 Task: Find connections with filter location Pallippatti with filter topic #recruitmentwith filter profile language French with filter current company Oldendorff Carriers GmbH & Co. KG with filter school MIT World Peace University with filter industry Religious Institutions with filter service category Leadership Development with filter keywords title Executive Assistant
Action: Mouse moved to (504, 72)
Screenshot: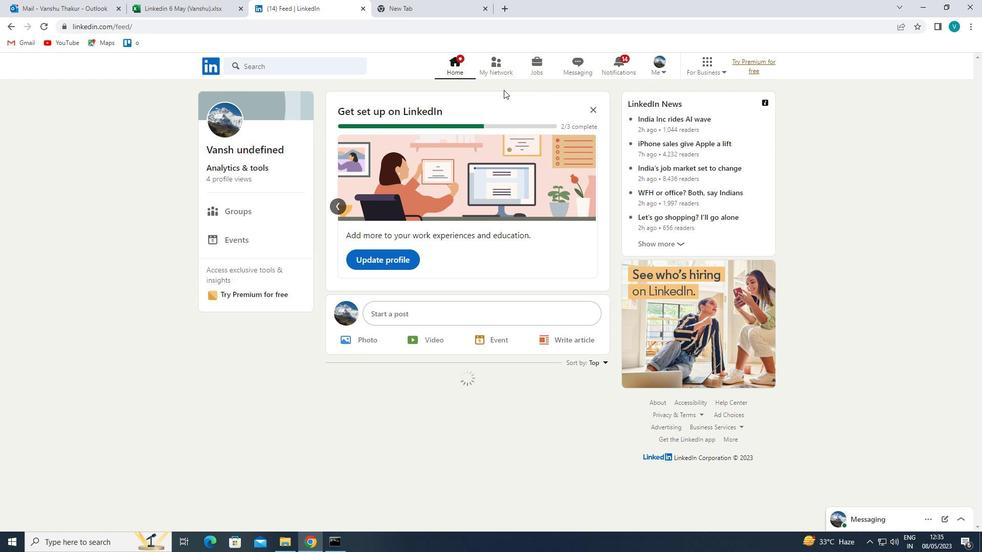 
Action: Mouse pressed left at (504, 72)
Screenshot: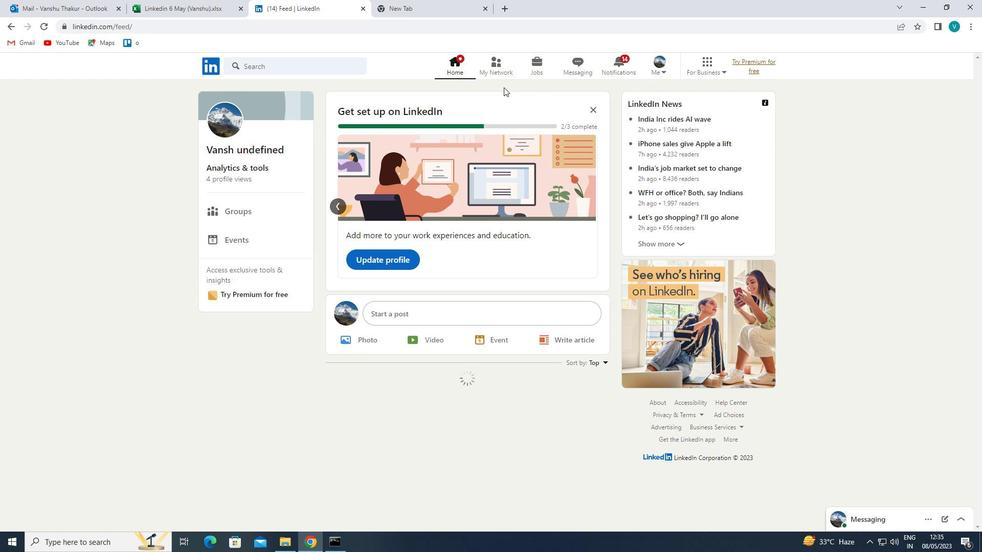 
Action: Mouse moved to (303, 124)
Screenshot: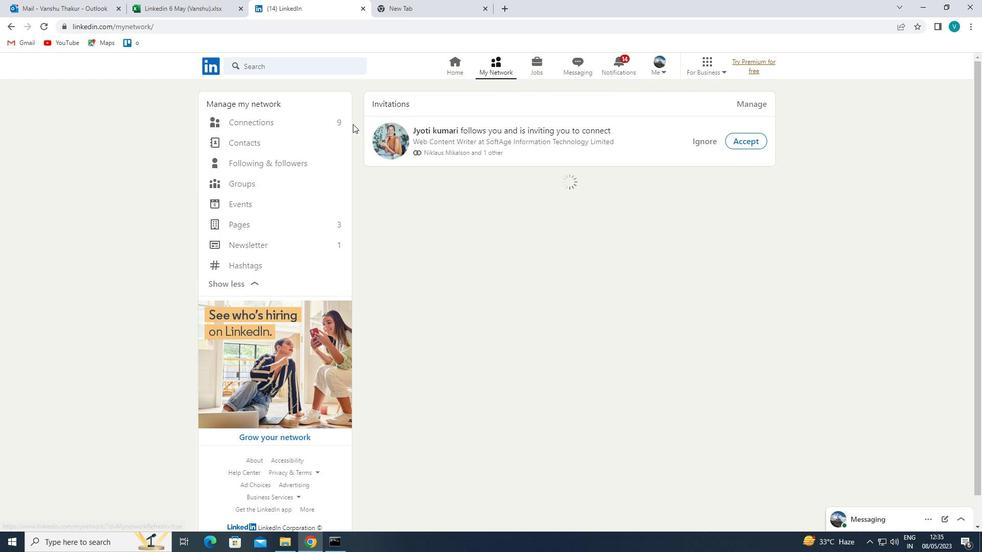 
Action: Mouse pressed left at (303, 124)
Screenshot: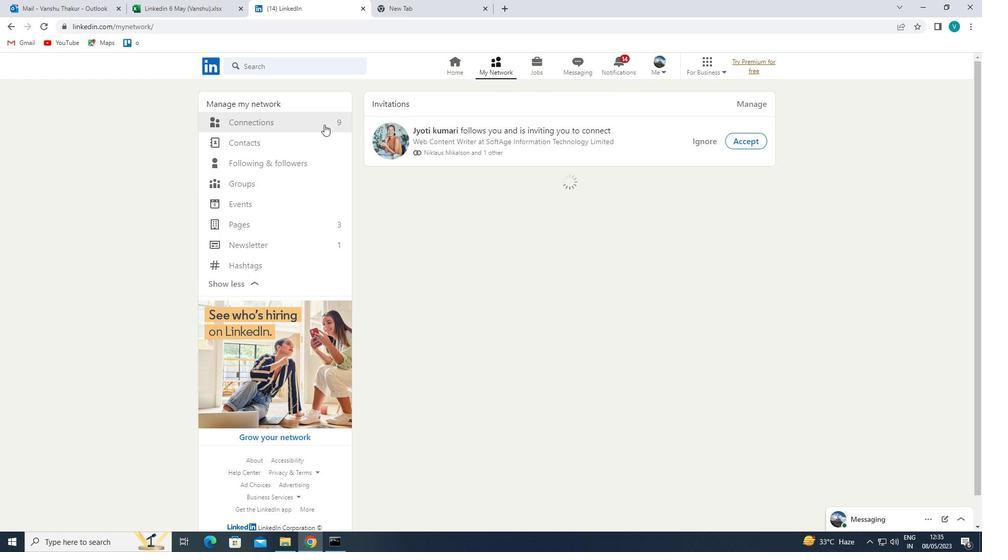 
Action: Mouse moved to (562, 129)
Screenshot: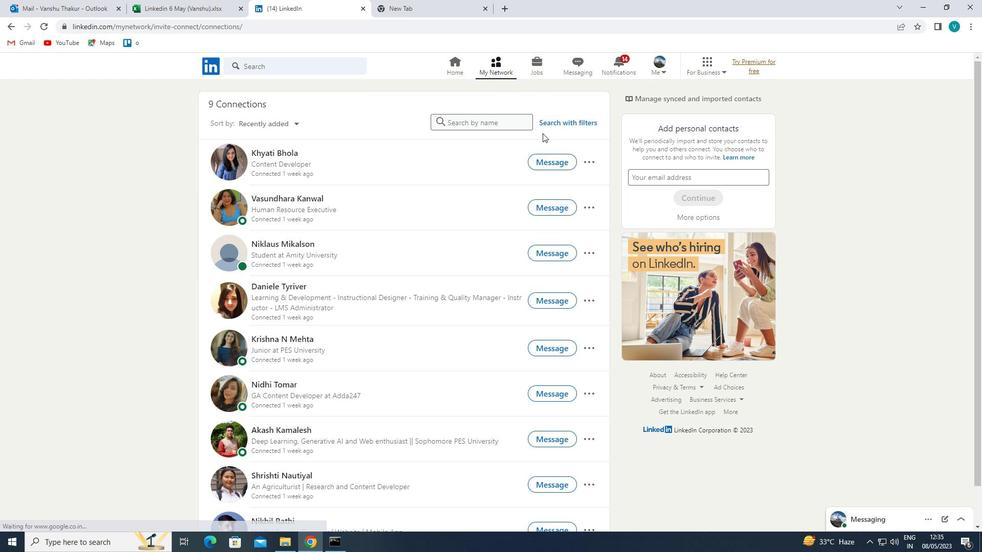 
Action: Mouse pressed left at (562, 129)
Screenshot: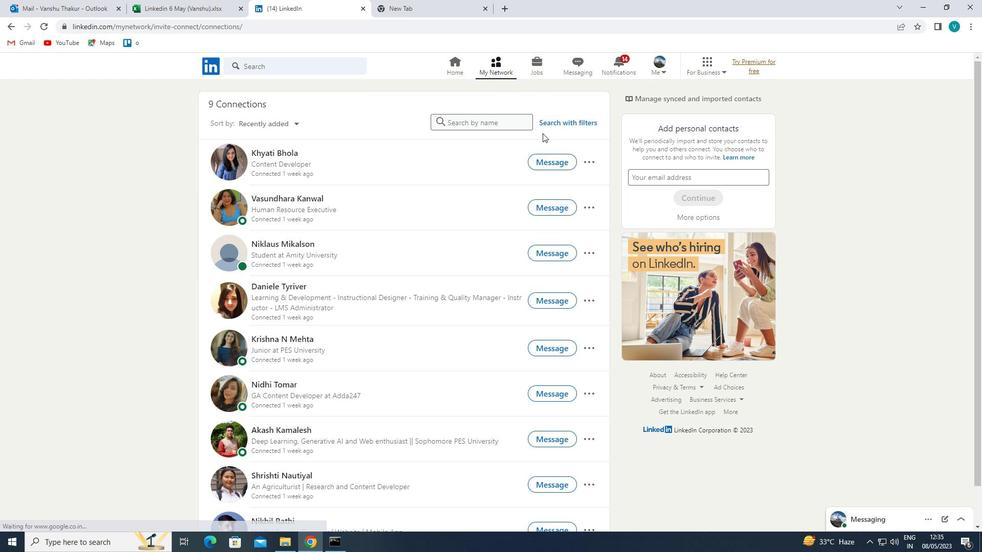 
Action: Mouse moved to (566, 126)
Screenshot: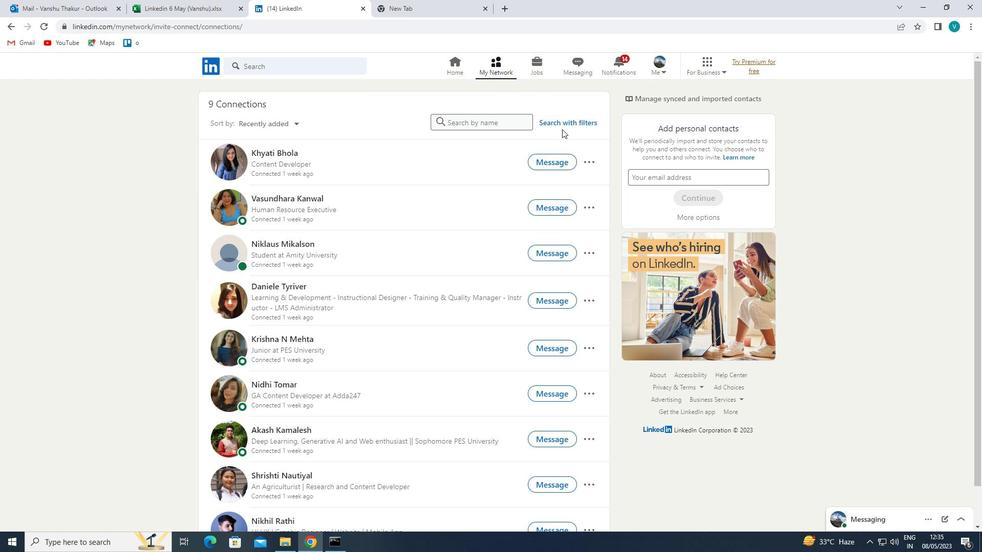 
Action: Mouse pressed left at (566, 126)
Screenshot: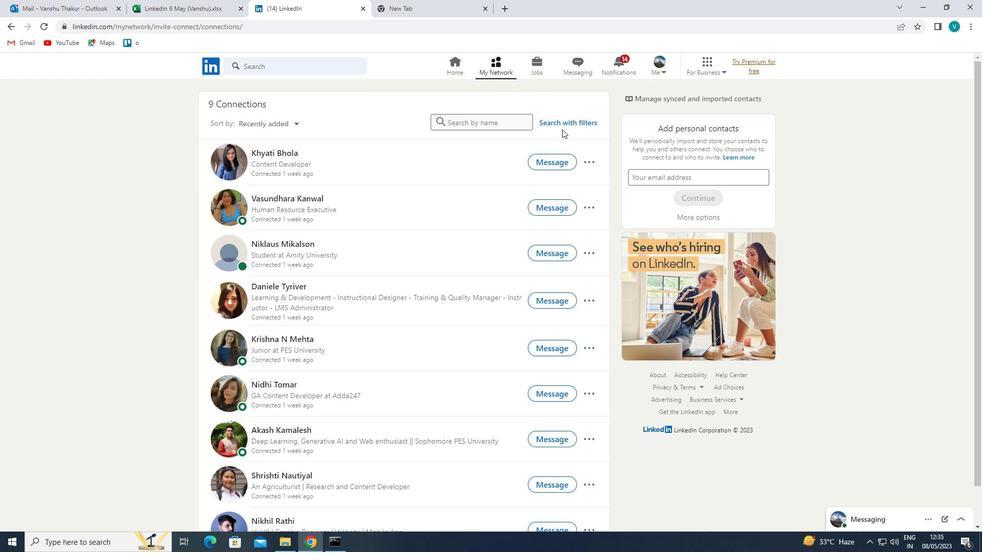 
Action: Mouse moved to (482, 100)
Screenshot: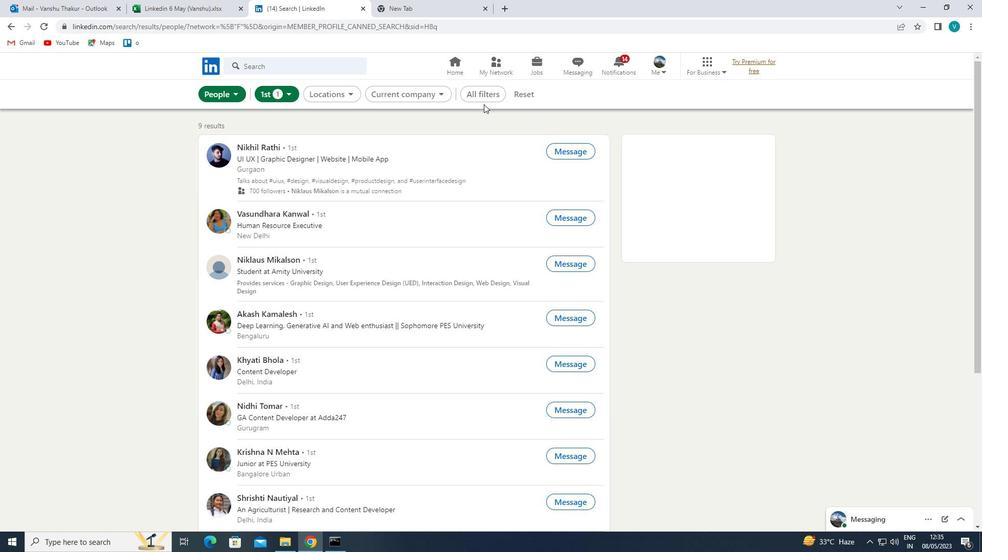 
Action: Mouse pressed left at (482, 100)
Screenshot: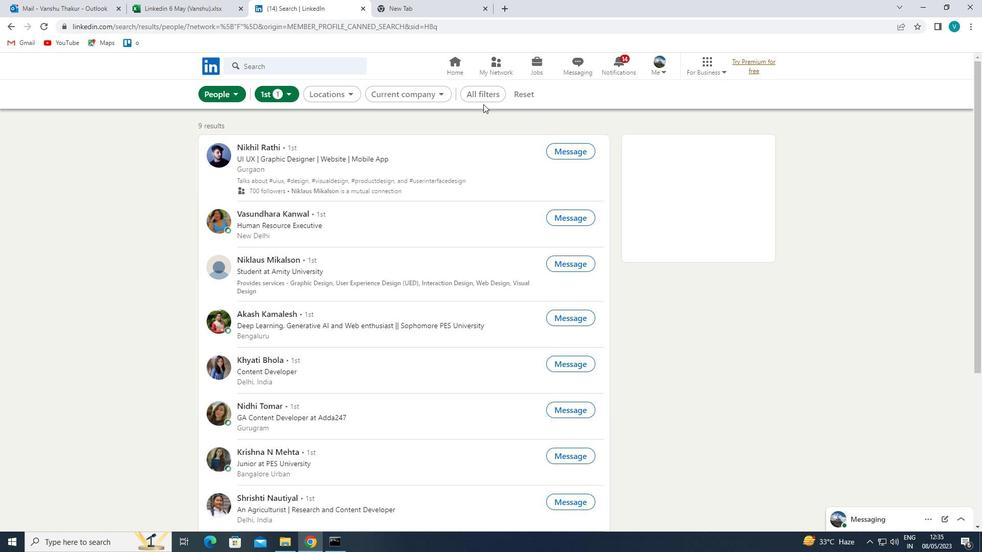 
Action: Mouse moved to (850, 241)
Screenshot: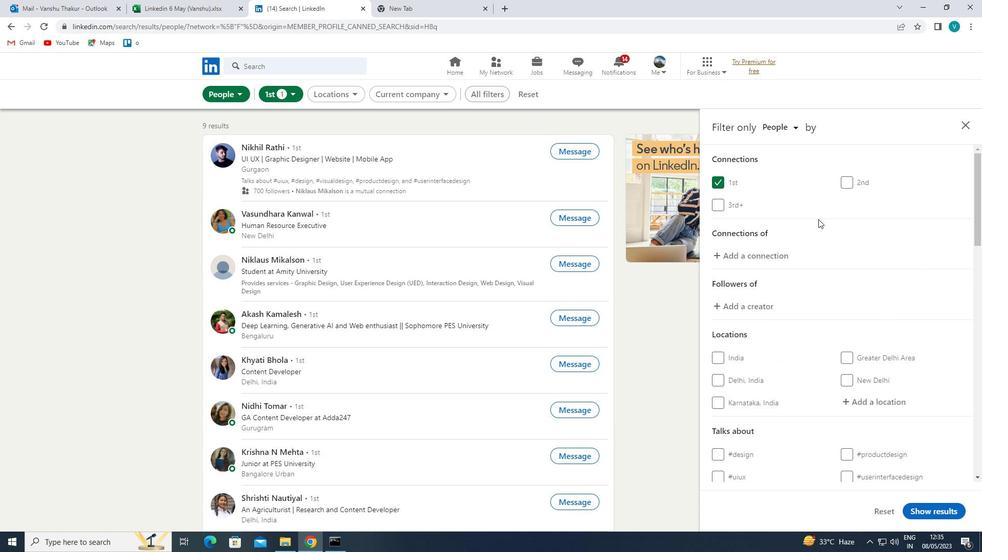 
Action: Mouse scrolled (850, 241) with delta (0, 0)
Screenshot: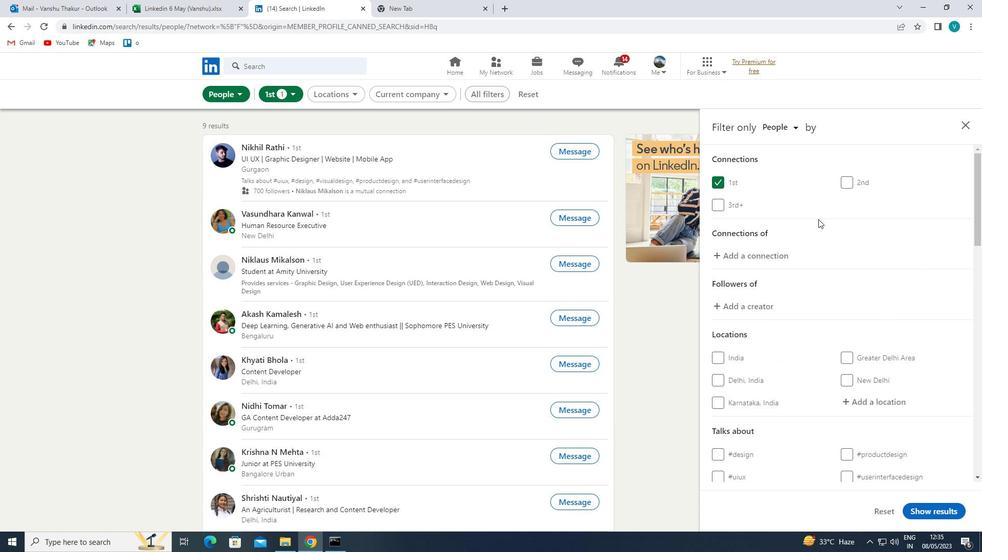 
Action: Mouse moved to (850, 242)
Screenshot: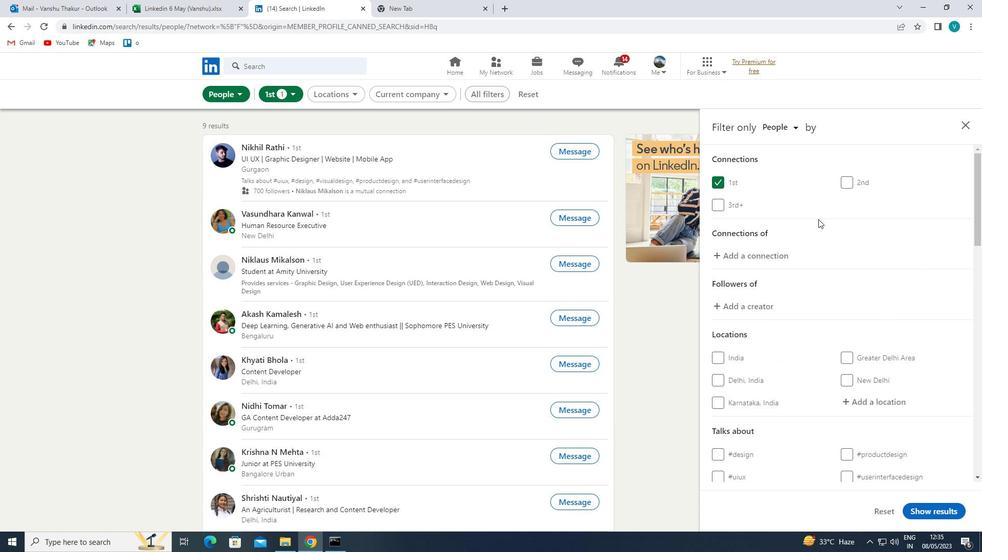 
Action: Mouse scrolled (850, 241) with delta (0, 0)
Screenshot: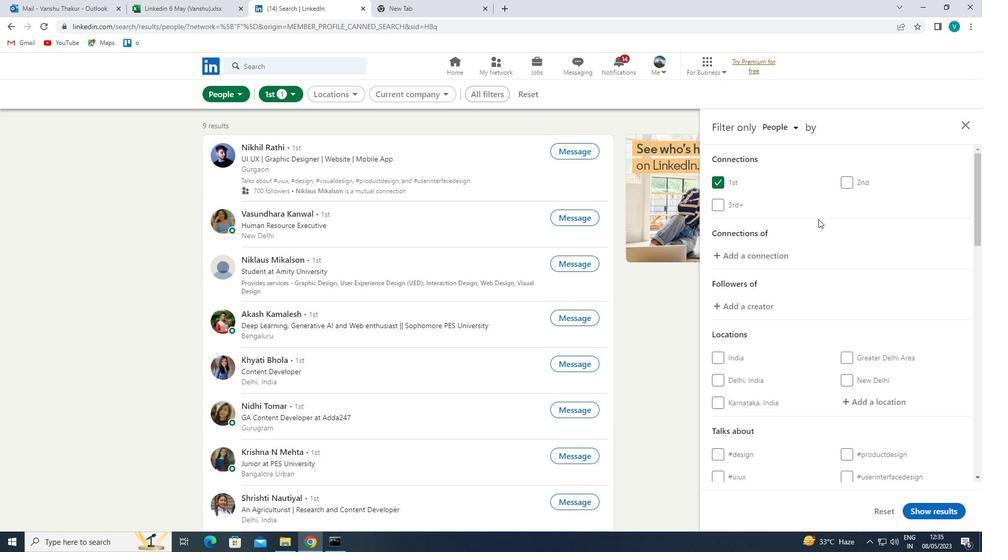 
Action: Mouse moved to (851, 243)
Screenshot: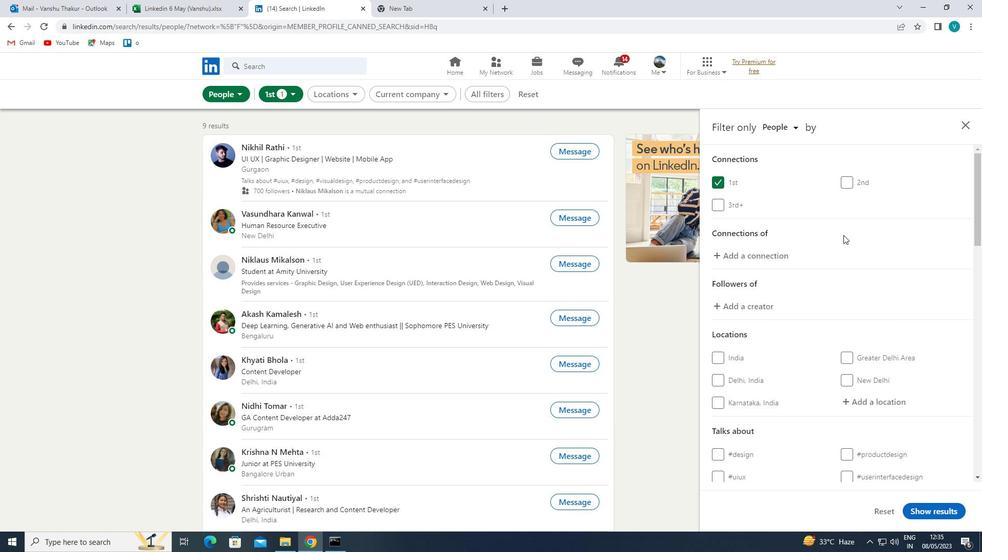 
Action: Mouse scrolled (851, 243) with delta (0, 0)
Screenshot: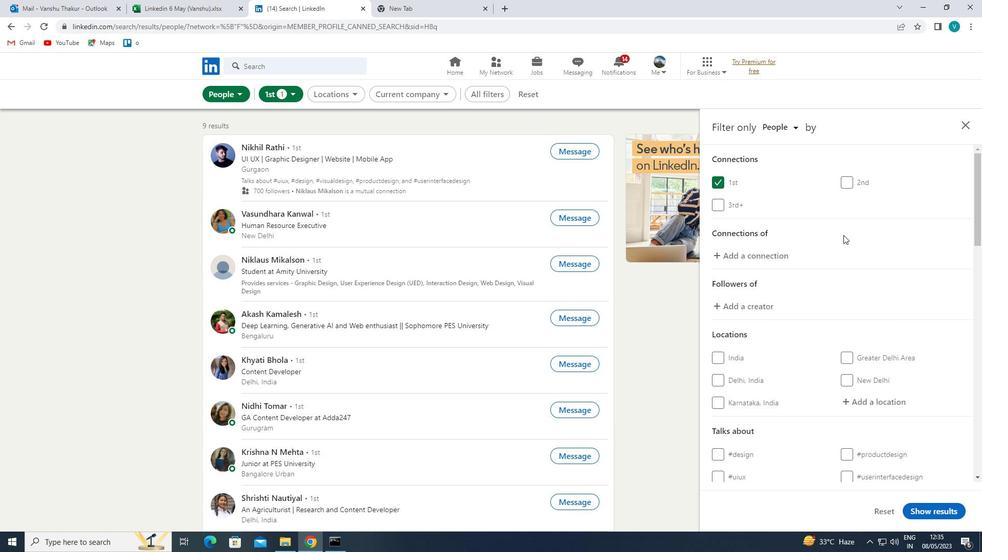 
Action: Mouse moved to (872, 246)
Screenshot: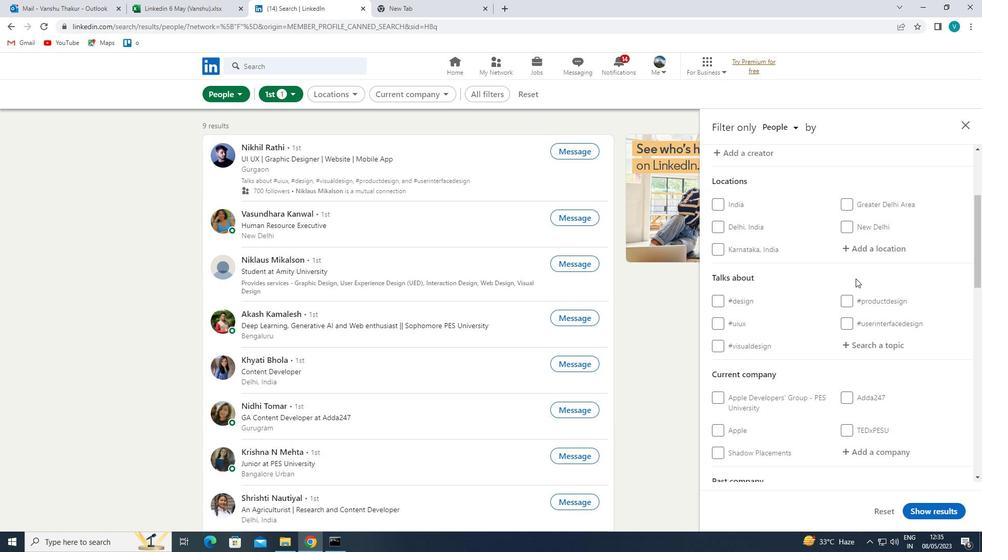 
Action: Mouse pressed left at (872, 246)
Screenshot: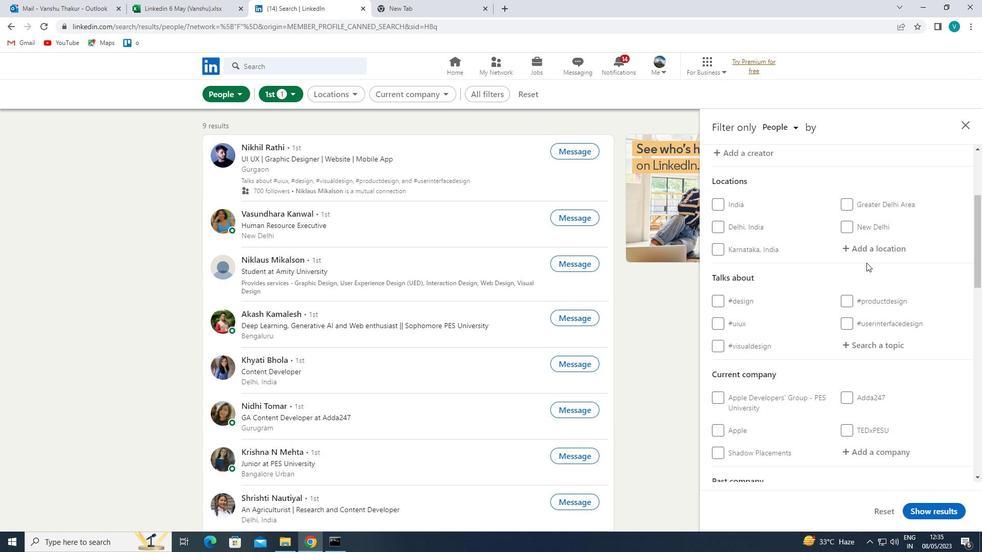
Action: Mouse moved to (855, 254)
Screenshot: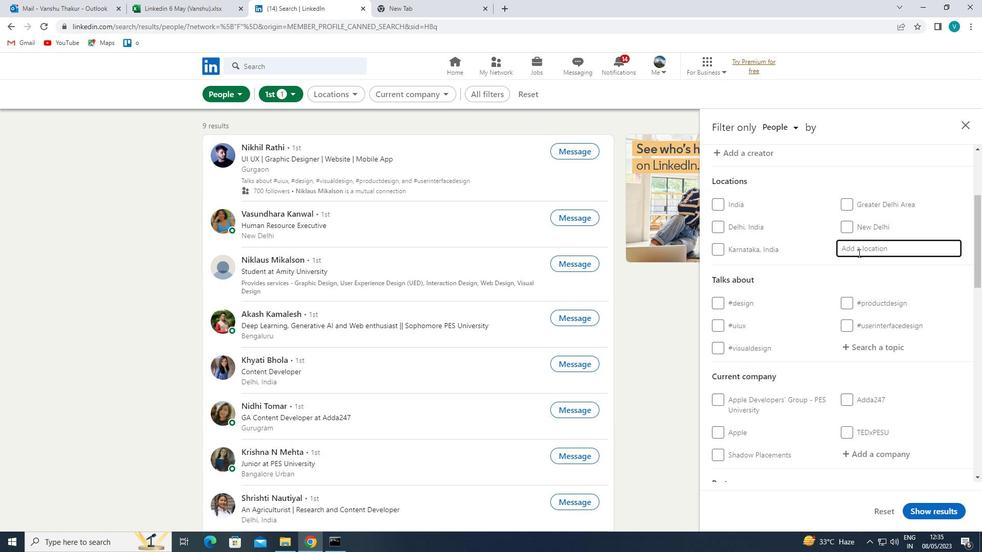 
Action: Key pressed <Key.shift>PALLU<Key.backspace>IPPATTI
Screenshot: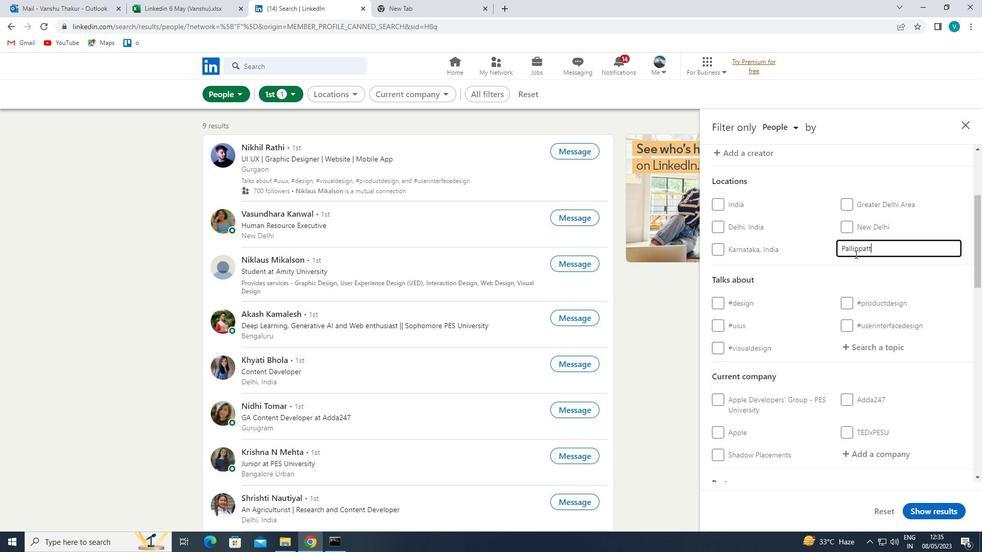 
Action: Mouse moved to (843, 260)
Screenshot: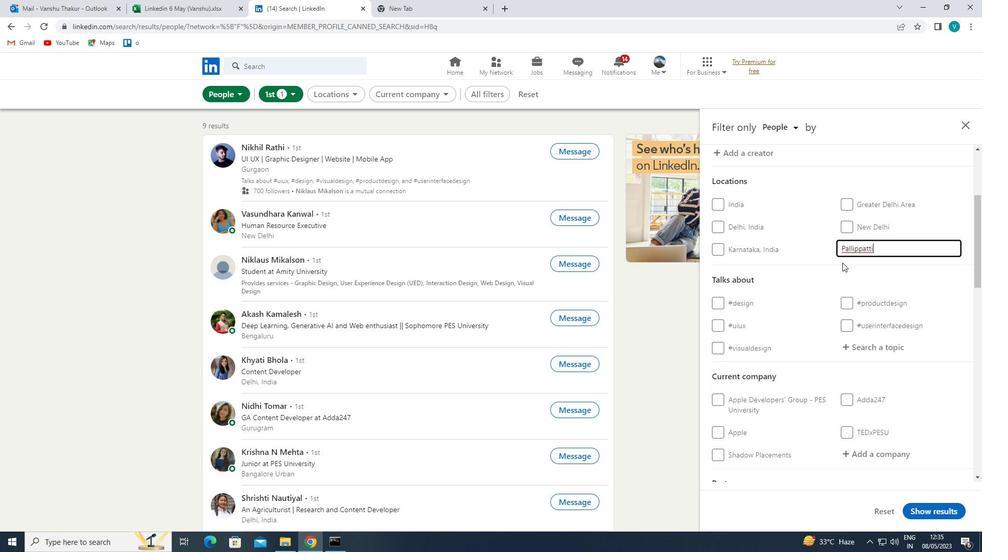 
Action: Mouse pressed left at (843, 260)
Screenshot: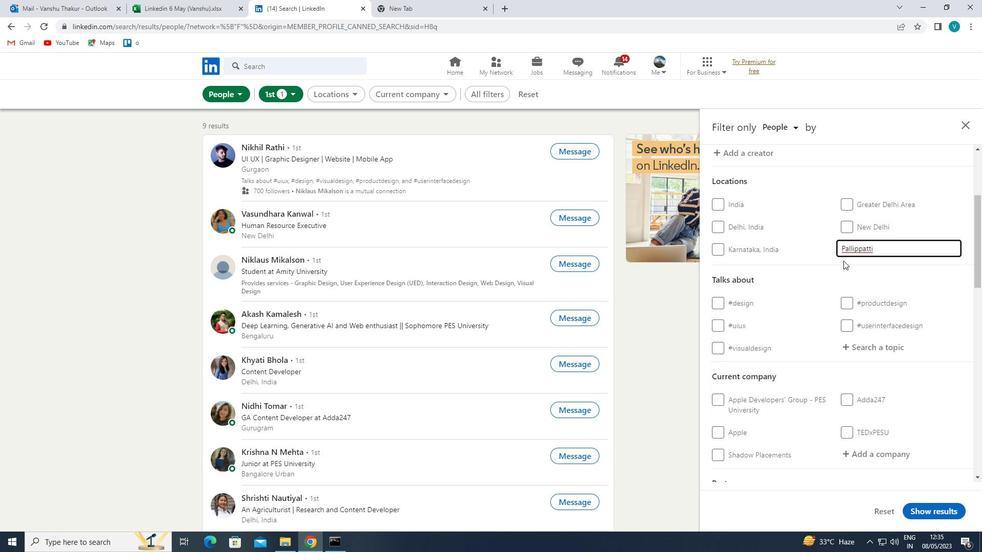 
Action: Mouse moved to (843, 260)
Screenshot: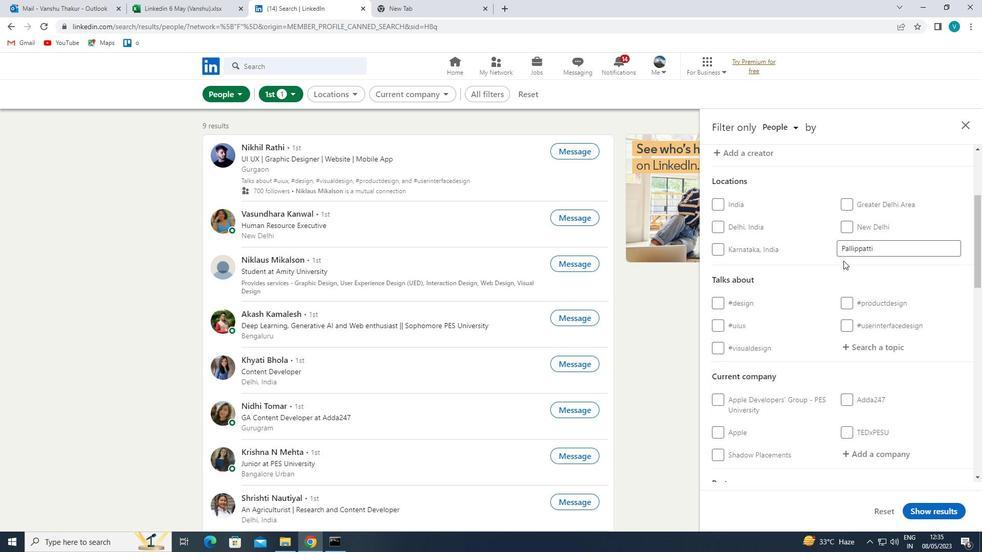 
Action: Mouse scrolled (843, 260) with delta (0, 0)
Screenshot: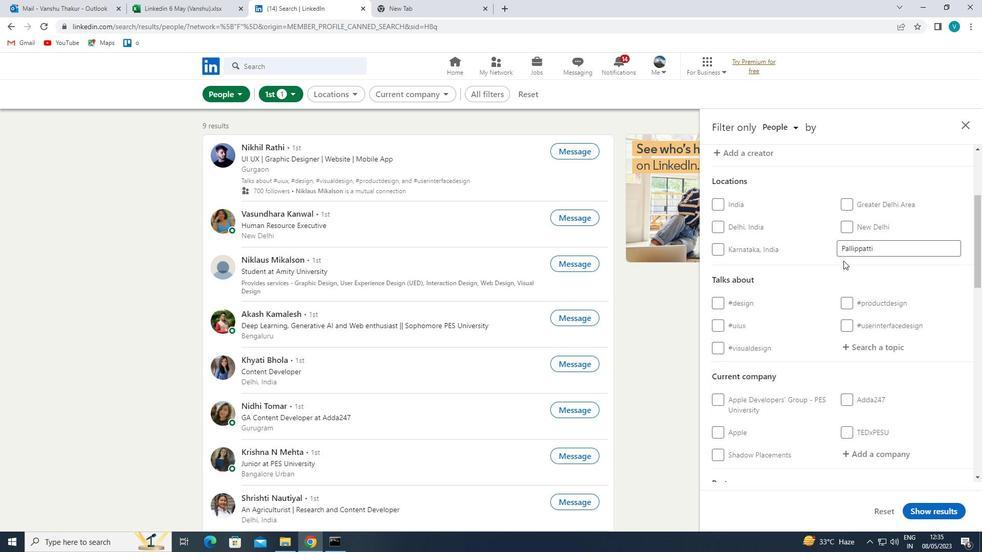
Action: Mouse moved to (851, 288)
Screenshot: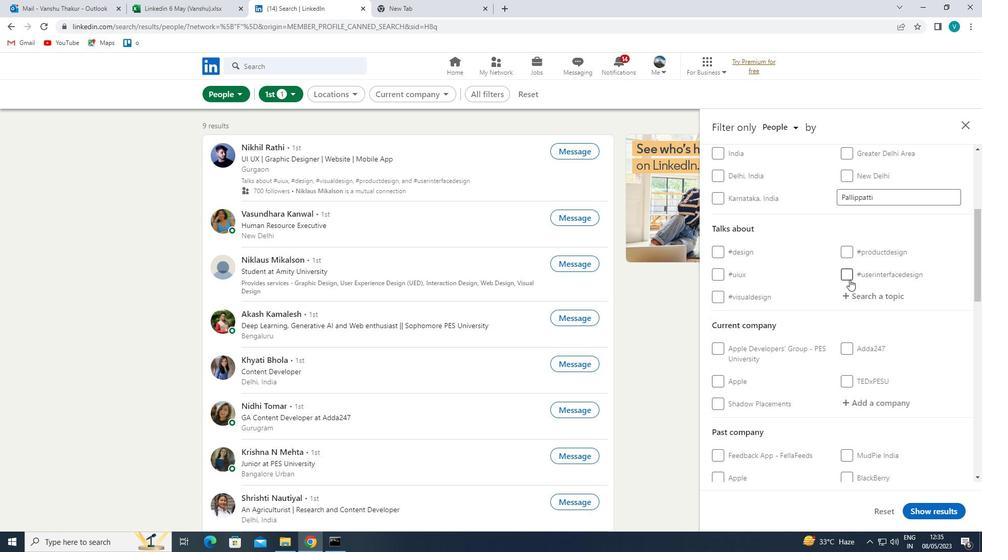 
Action: Mouse pressed left at (851, 288)
Screenshot: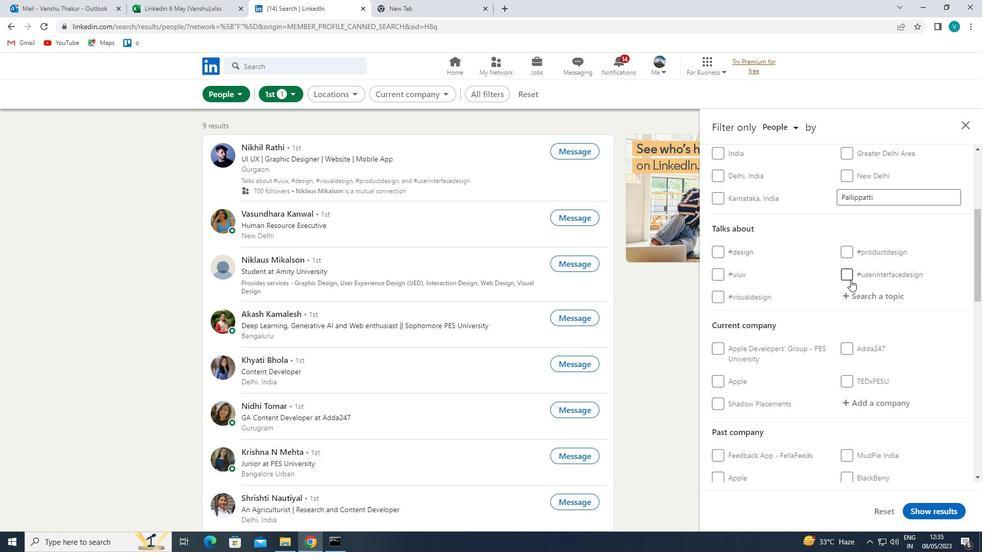 
Action: Mouse moved to (852, 290)
Screenshot: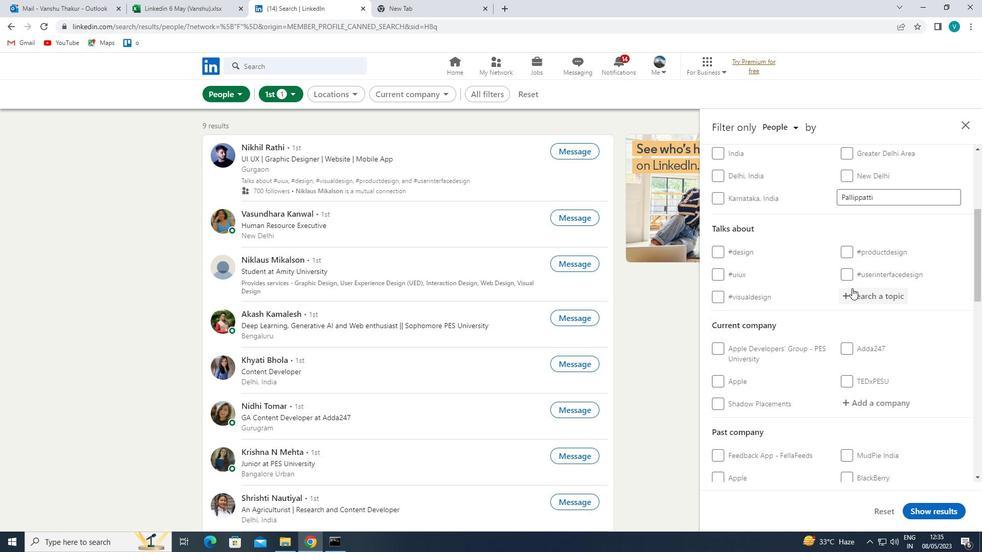 
Action: Key pressed RECRUIT
Screenshot: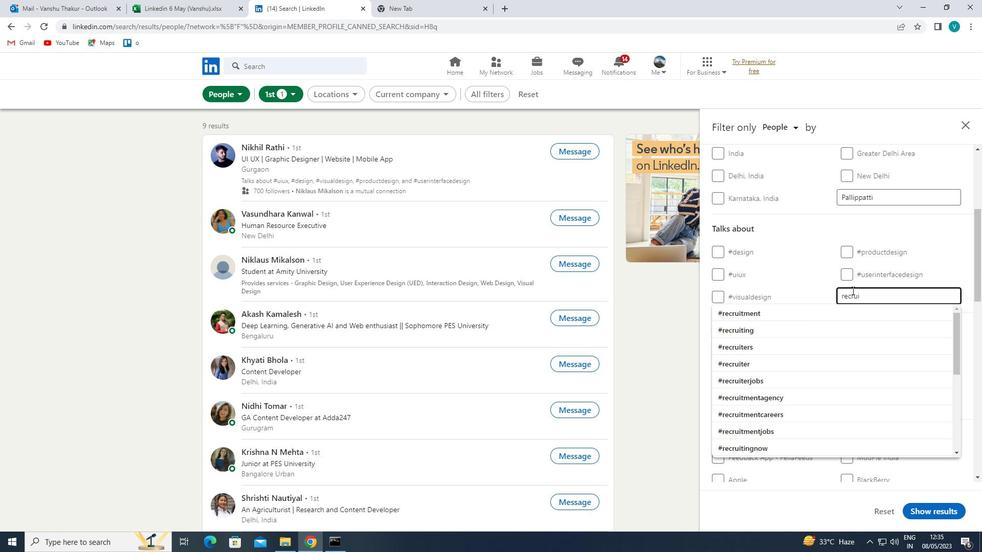 
Action: Mouse moved to (819, 315)
Screenshot: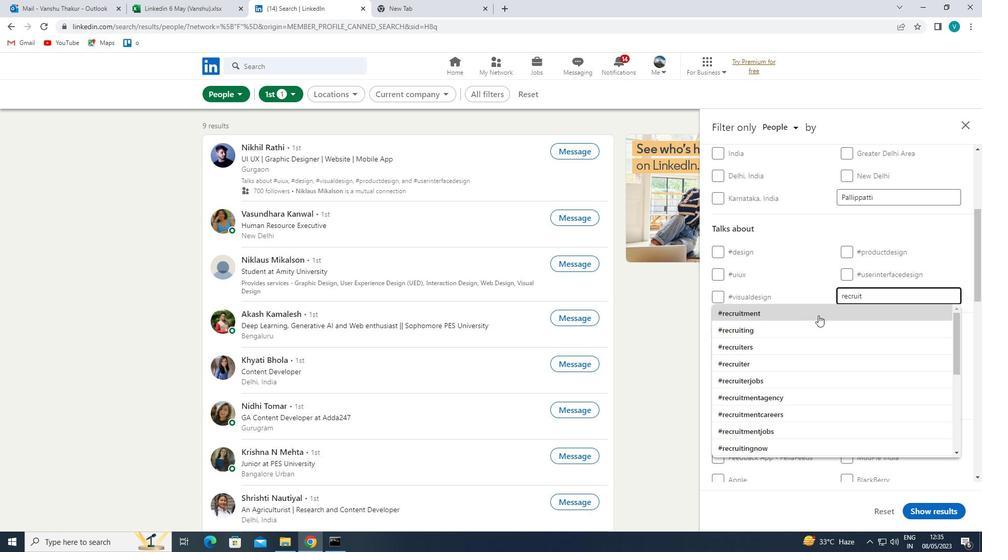 
Action: Mouse pressed left at (819, 315)
Screenshot: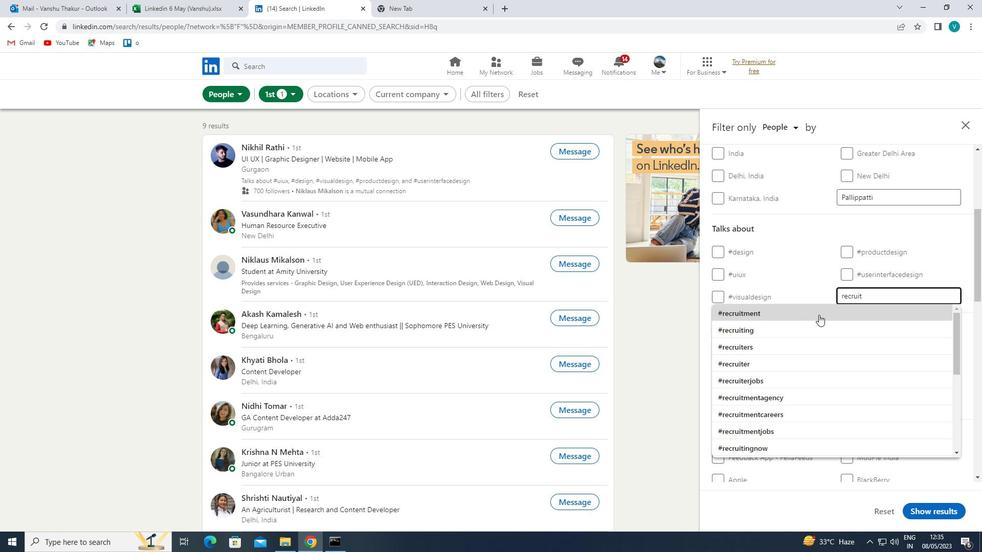 
Action: Mouse scrolled (819, 314) with delta (0, 0)
Screenshot: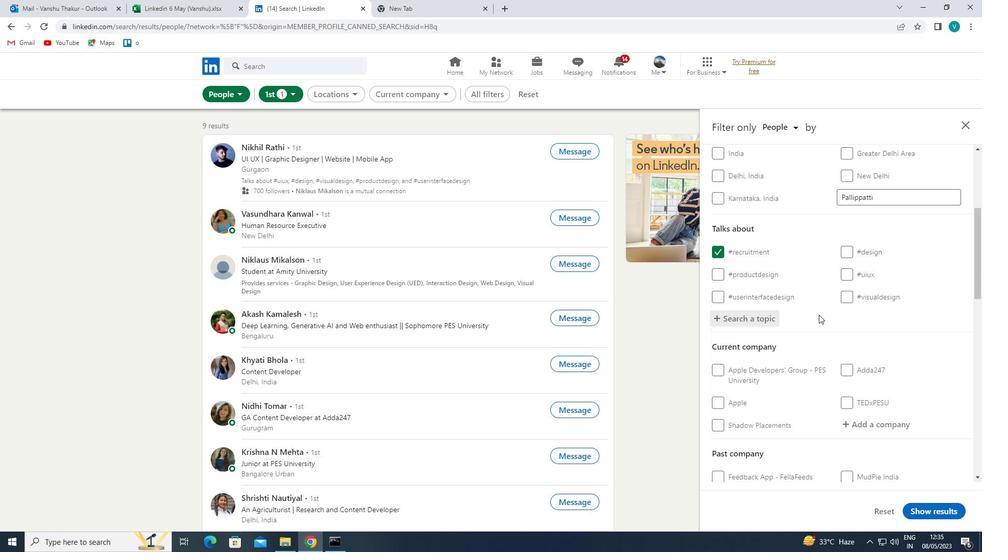 
Action: Mouse scrolled (819, 314) with delta (0, 0)
Screenshot: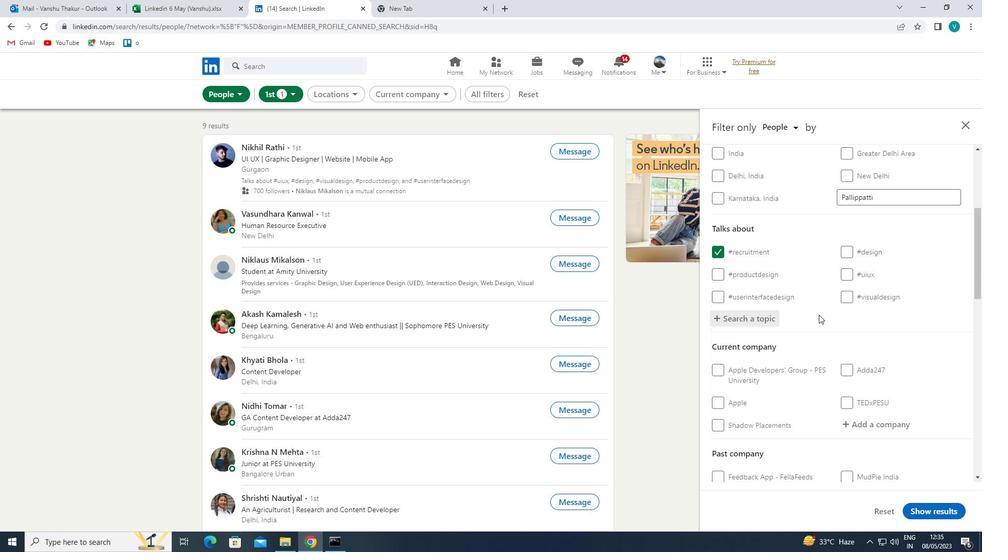 
Action: Mouse scrolled (819, 314) with delta (0, 0)
Screenshot: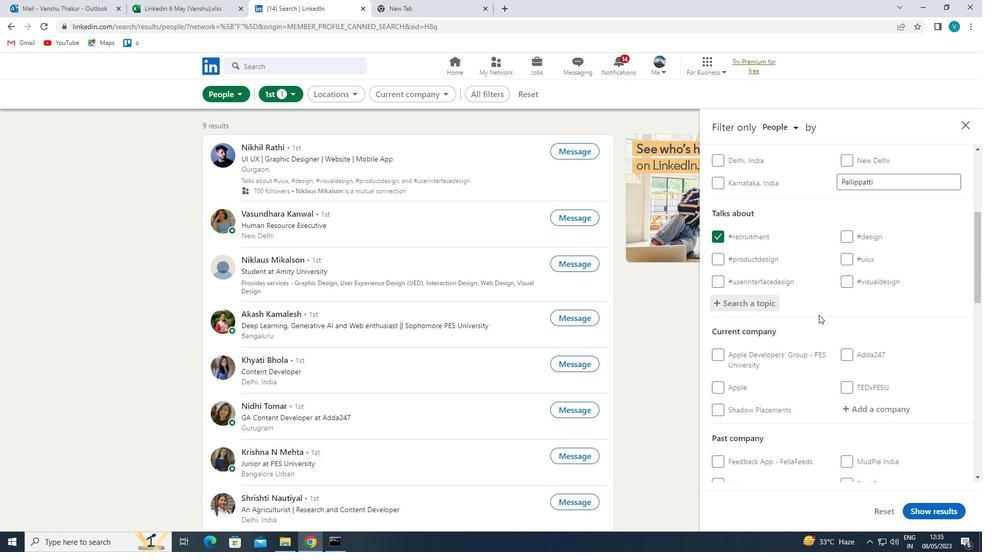 
Action: Mouse moved to (868, 265)
Screenshot: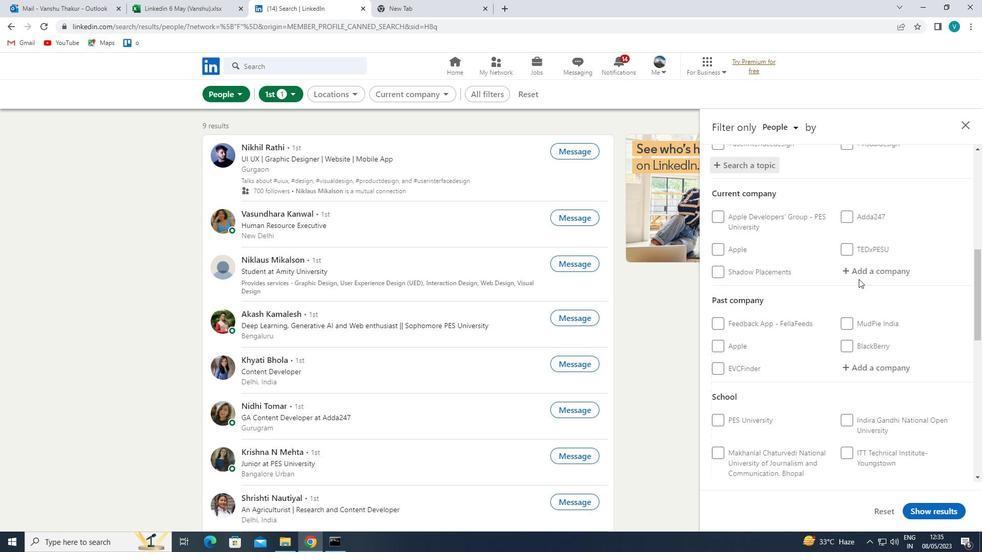 
Action: Mouse pressed left at (868, 265)
Screenshot: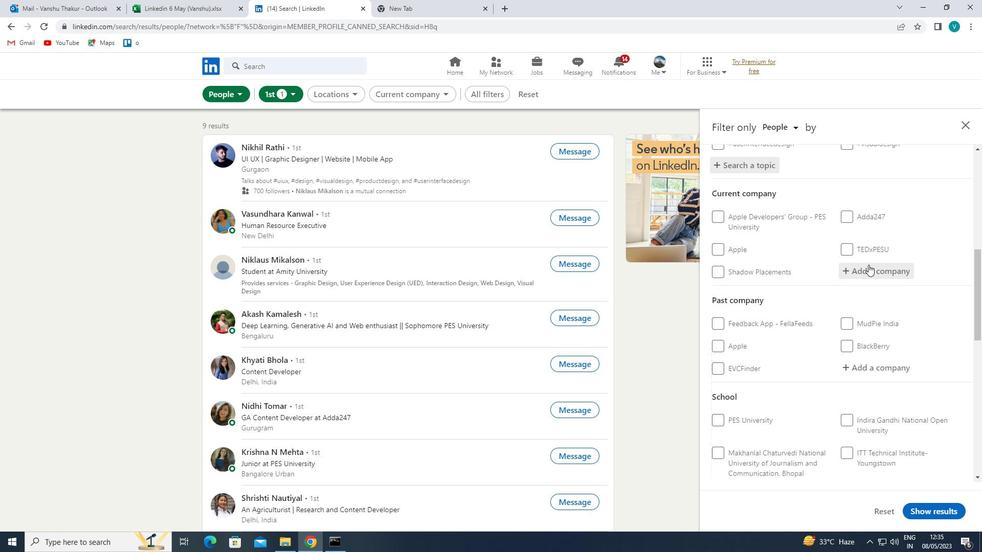 
Action: Key pressed <Key.shift><Key.shift><Key.shift><Key.shift><Key.shift><Key.shift><Key.shift><Key.shift><Key.shift><Key.shift><Key.shift><Key.shift><Key.shift><Key.shift><Key.shift>OLDENDORFF
Screenshot: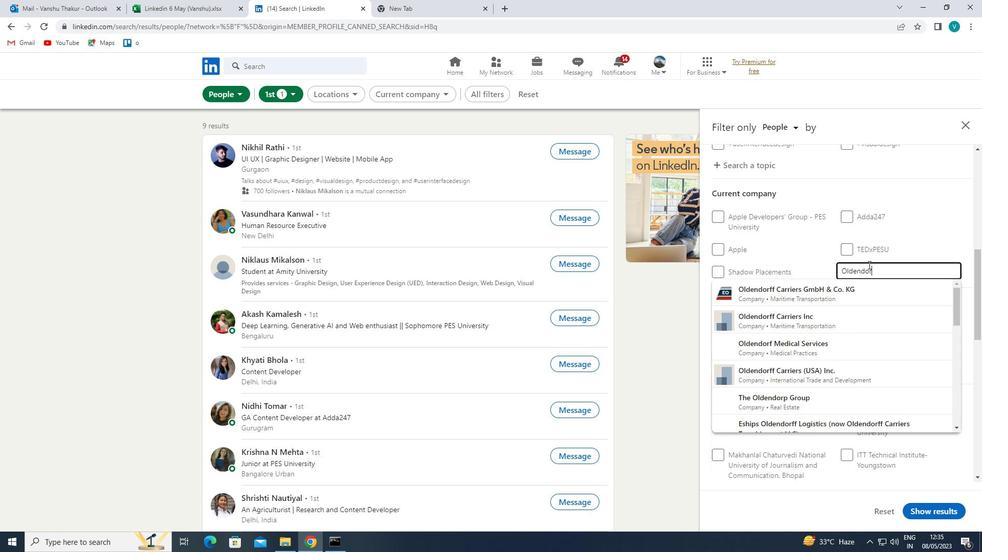 
Action: Mouse moved to (844, 282)
Screenshot: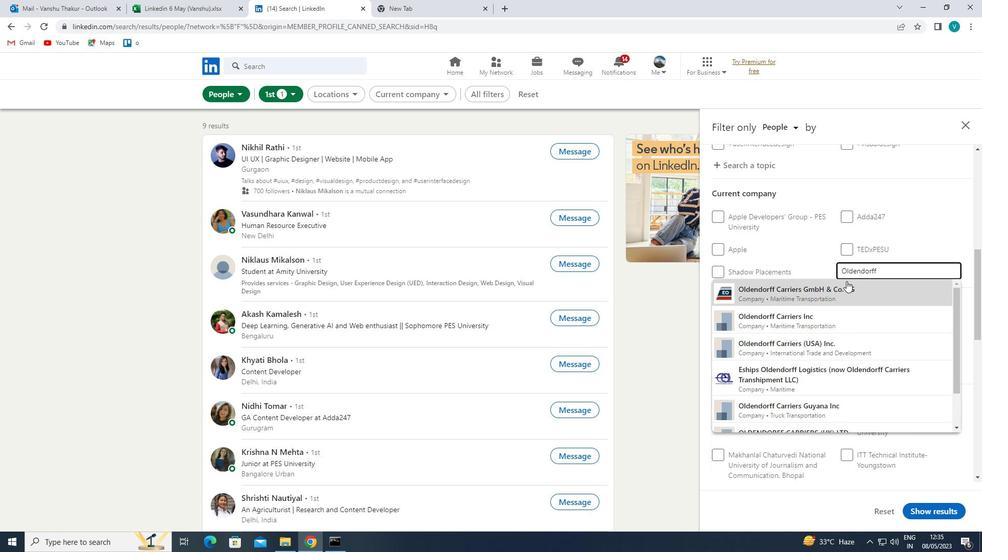 
Action: Mouse pressed left at (844, 282)
Screenshot: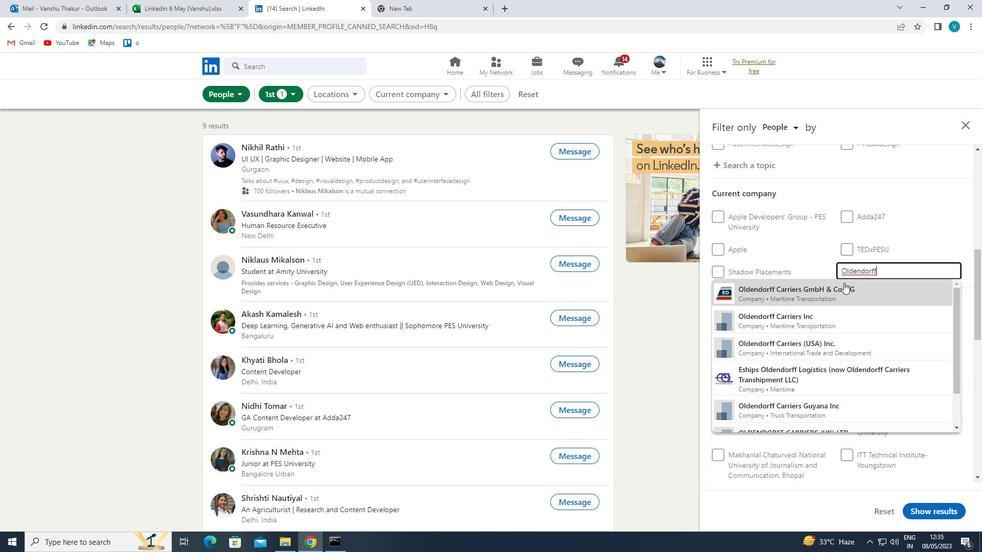 
Action: Mouse scrolled (844, 282) with delta (0, 0)
Screenshot: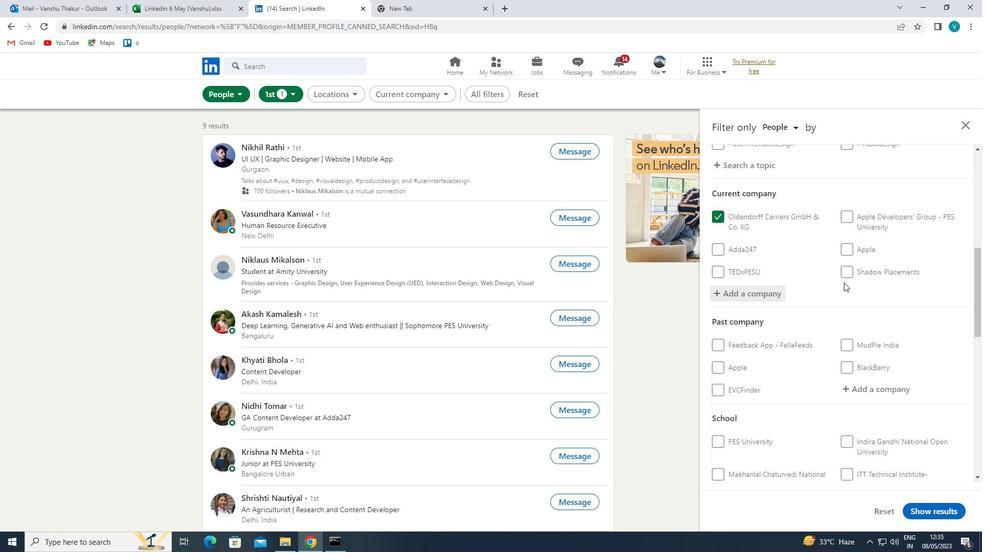 
Action: Mouse scrolled (844, 282) with delta (0, 0)
Screenshot: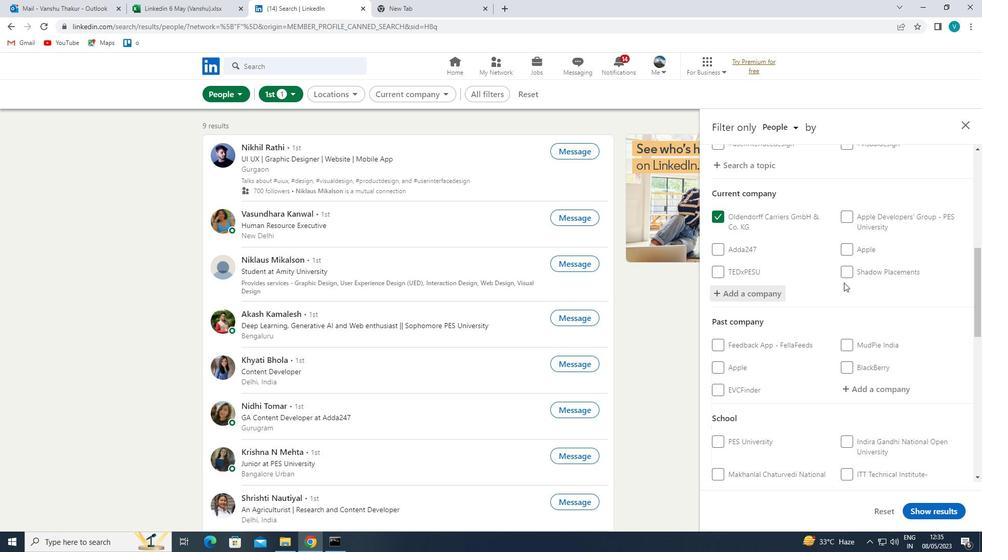 
Action: Mouse scrolled (844, 282) with delta (0, 0)
Screenshot: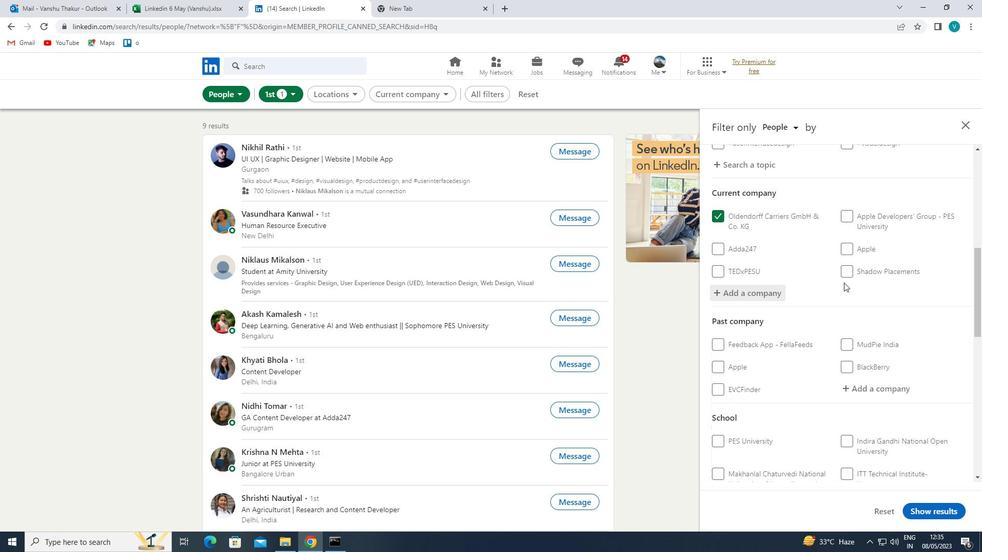 
Action: Mouse scrolled (844, 282) with delta (0, 0)
Screenshot: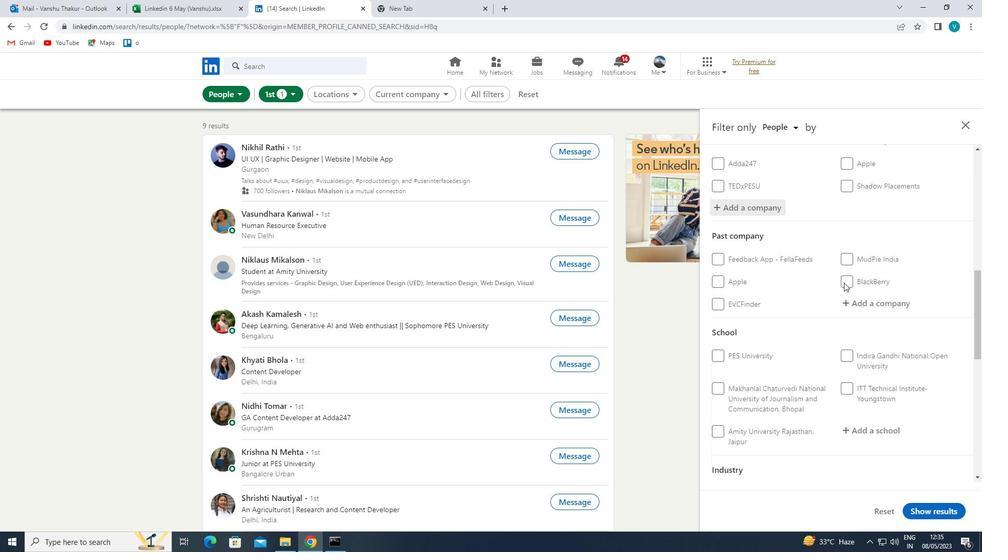 
Action: Mouse moved to (851, 305)
Screenshot: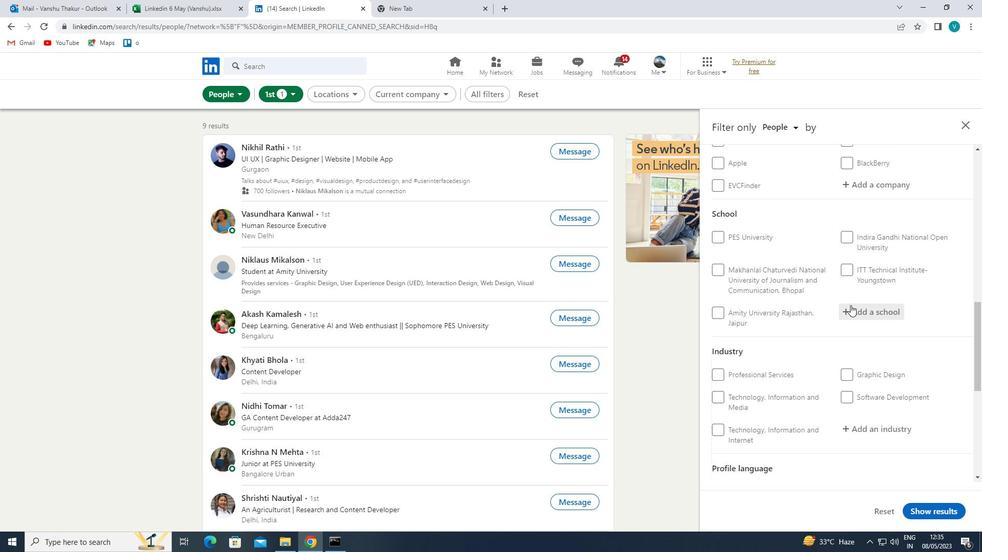 
Action: Mouse pressed left at (851, 305)
Screenshot: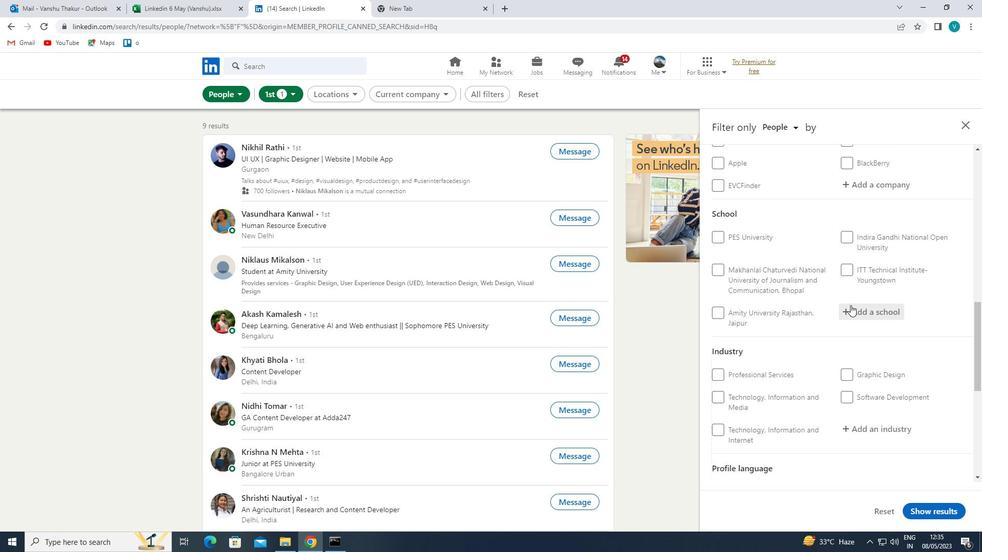 
Action: Key pressed <Key.shift>MIT<Key.space><Key.shift><Key.shift><Key.shift><Key.shift>WORLD
Screenshot: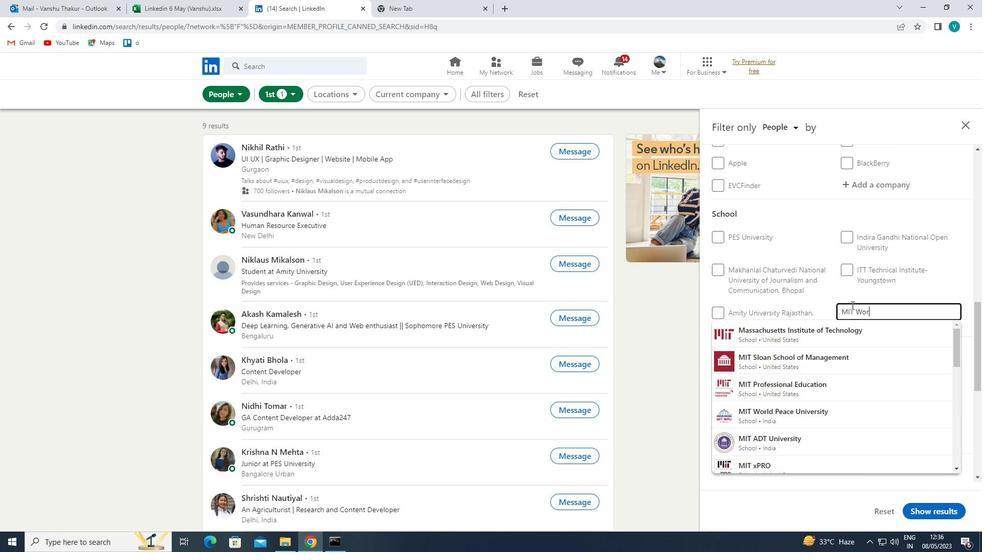 
Action: Mouse moved to (836, 328)
Screenshot: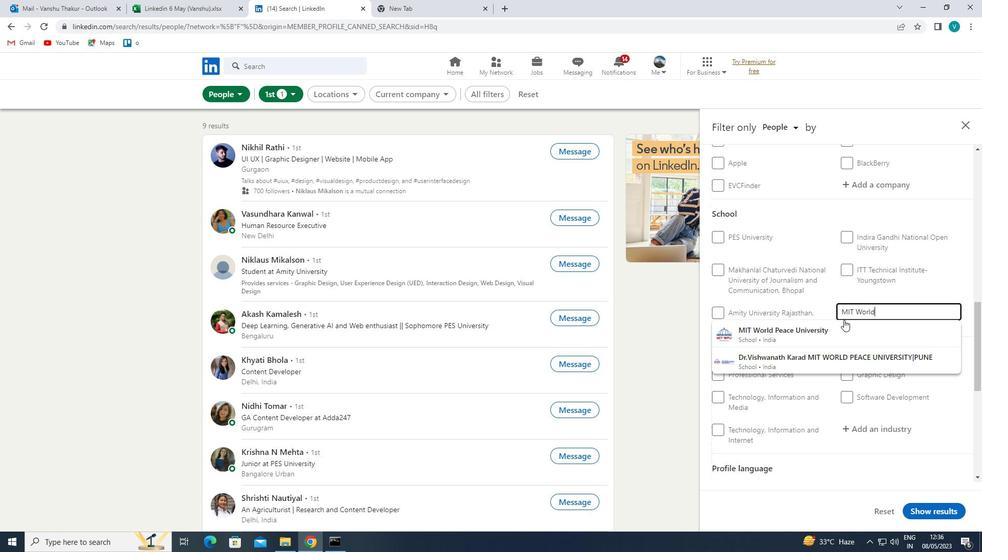 
Action: Mouse pressed left at (836, 328)
Screenshot: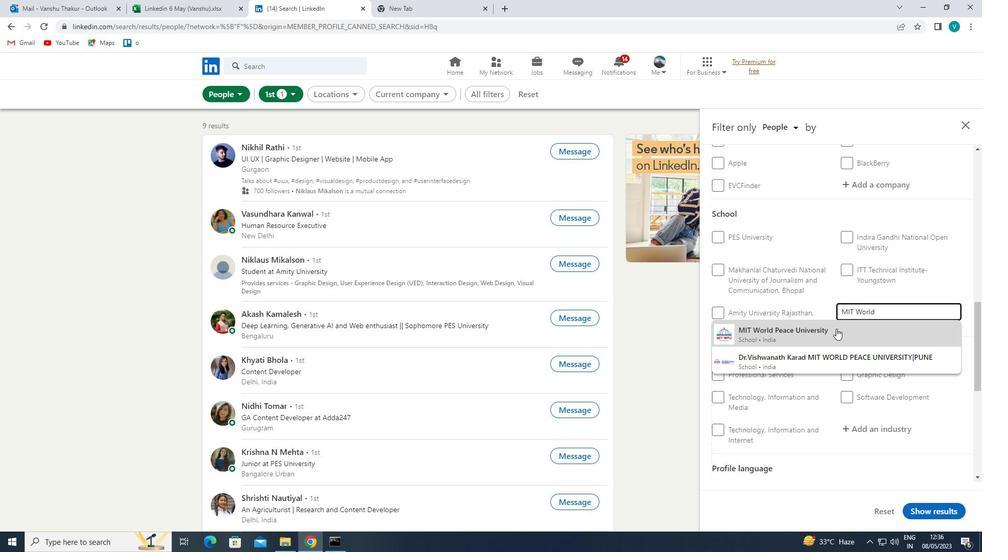 
Action: Mouse moved to (842, 326)
Screenshot: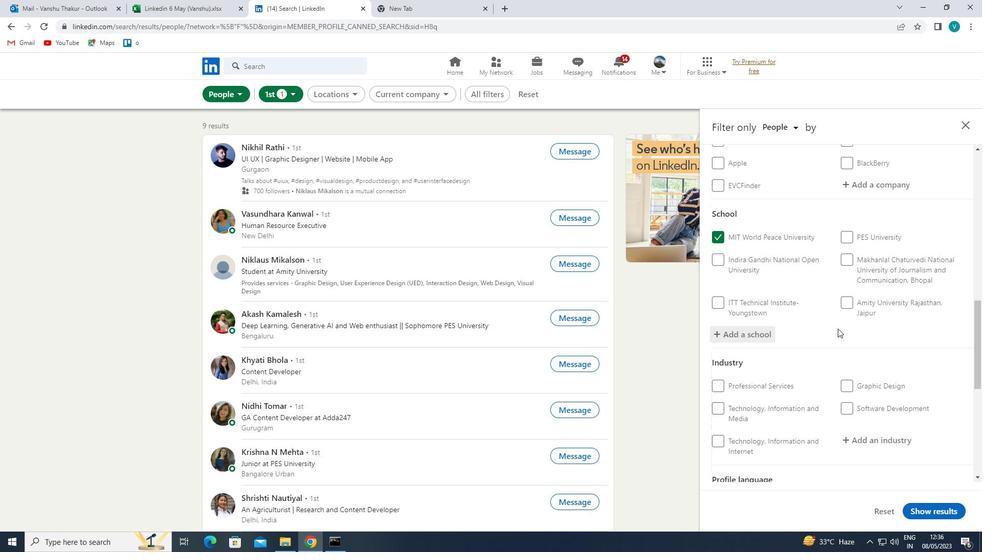
Action: Mouse scrolled (842, 325) with delta (0, 0)
Screenshot: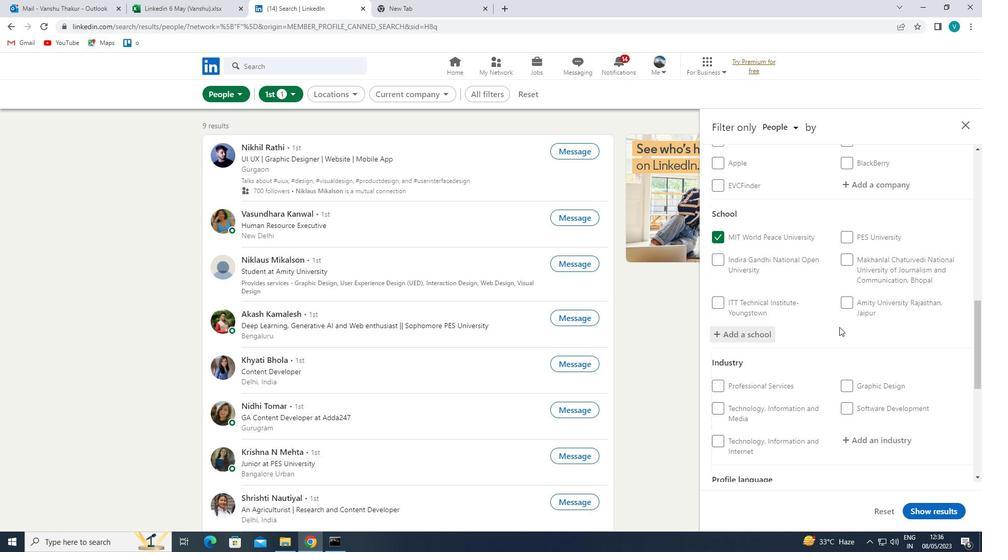 
Action: Mouse moved to (844, 324)
Screenshot: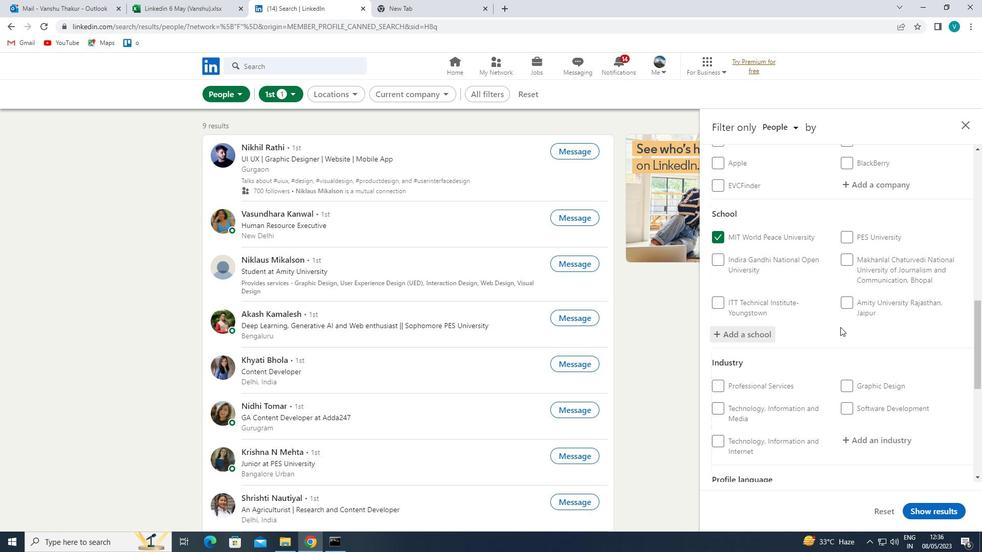 
Action: Mouse scrolled (844, 324) with delta (0, 0)
Screenshot: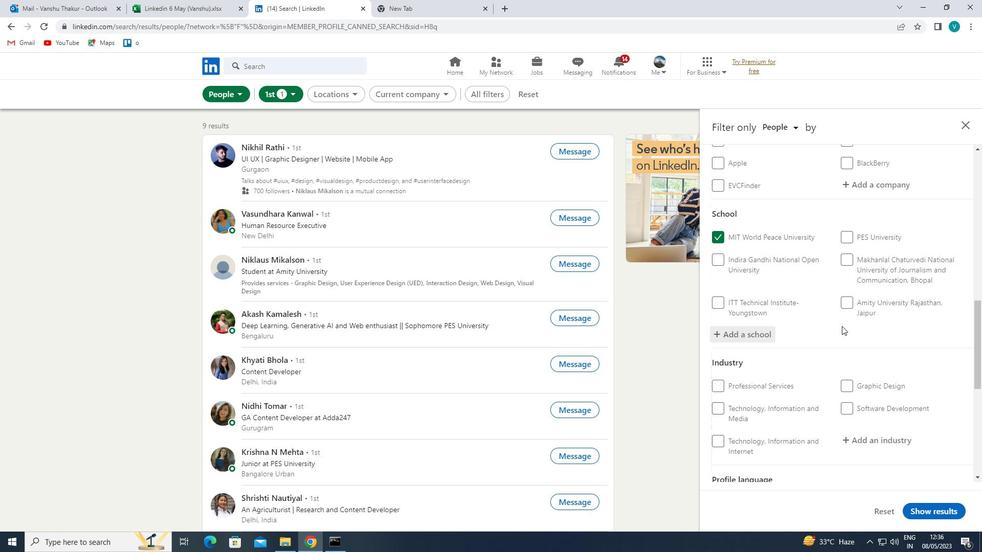 
Action: Mouse moved to (845, 324)
Screenshot: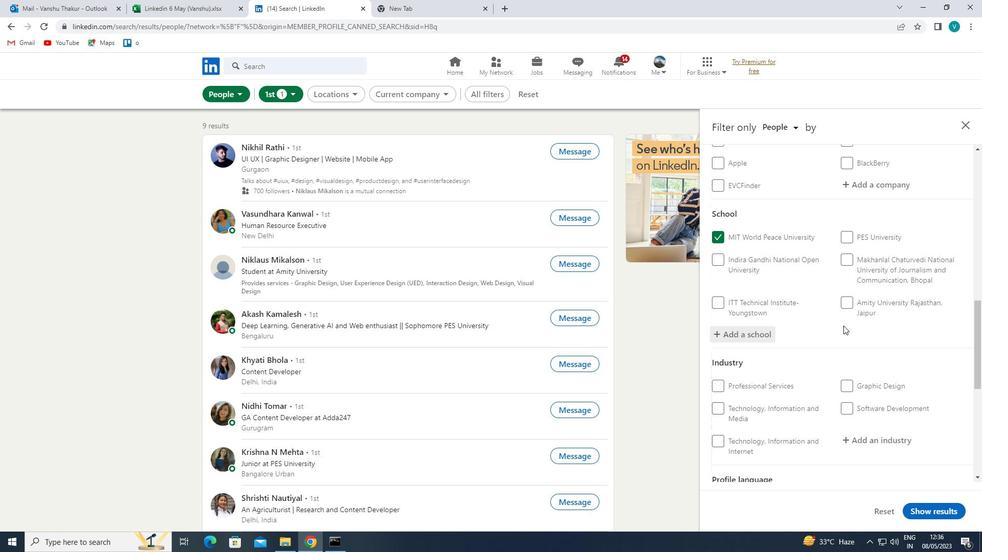 
Action: Mouse scrolled (845, 324) with delta (0, 0)
Screenshot: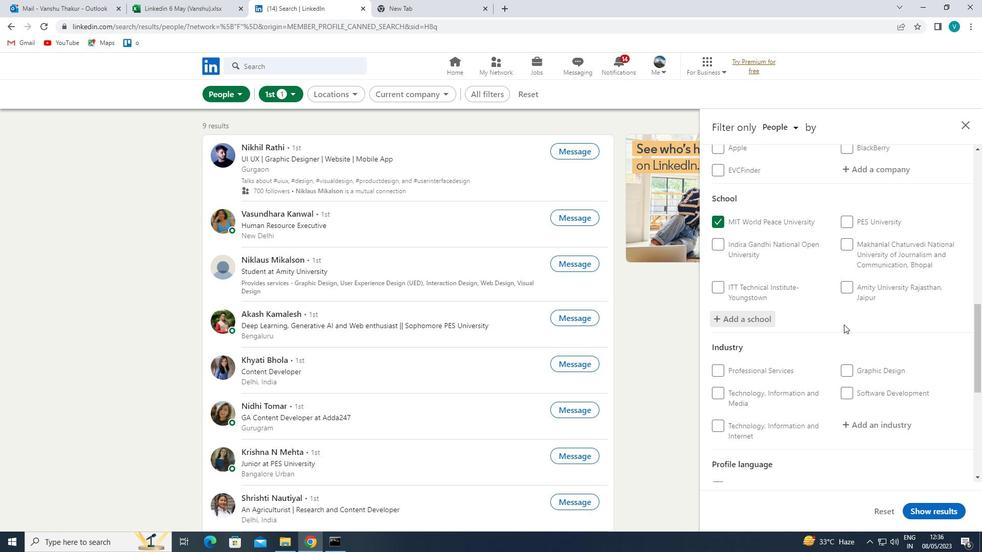 
Action: Mouse moved to (876, 282)
Screenshot: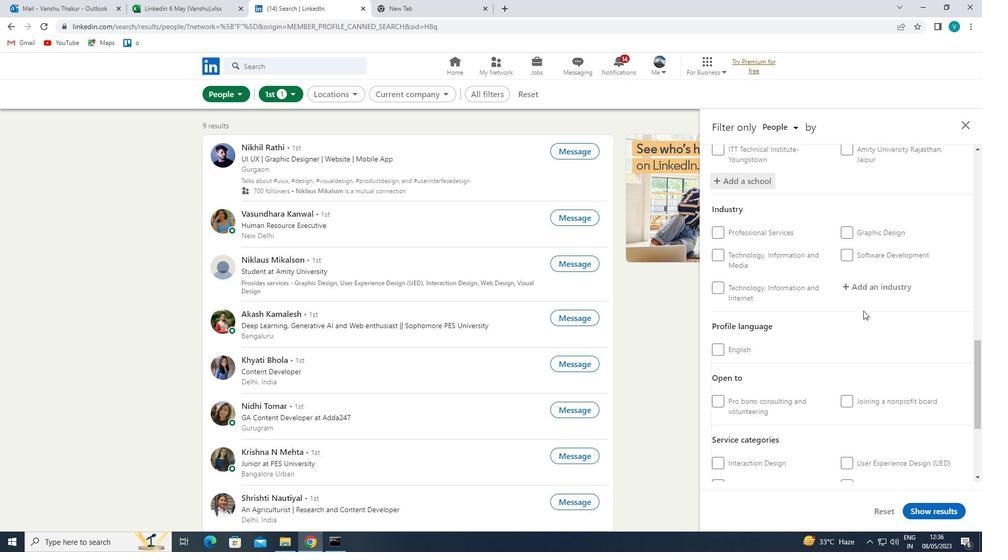 
Action: Mouse pressed left at (876, 282)
Screenshot: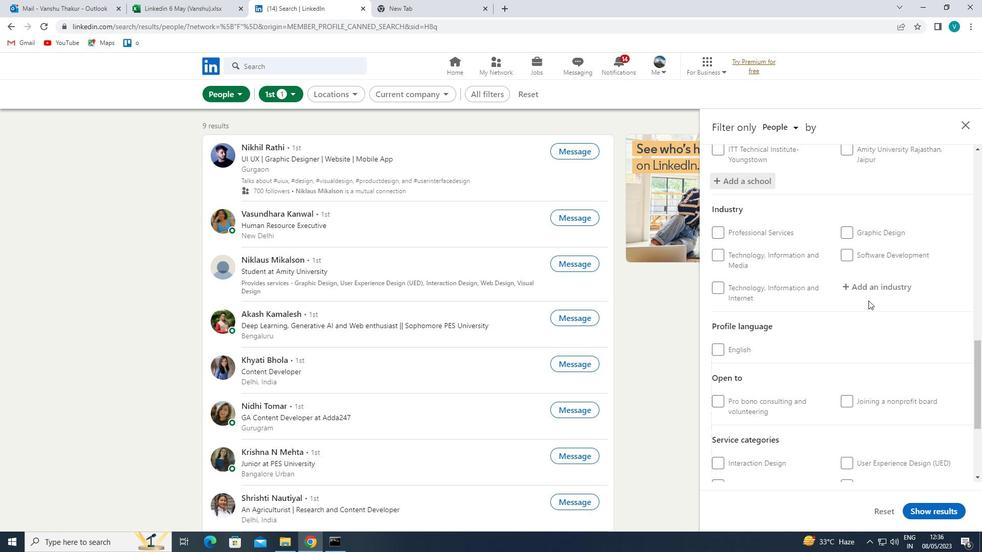 
Action: Mouse moved to (867, 287)
Screenshot: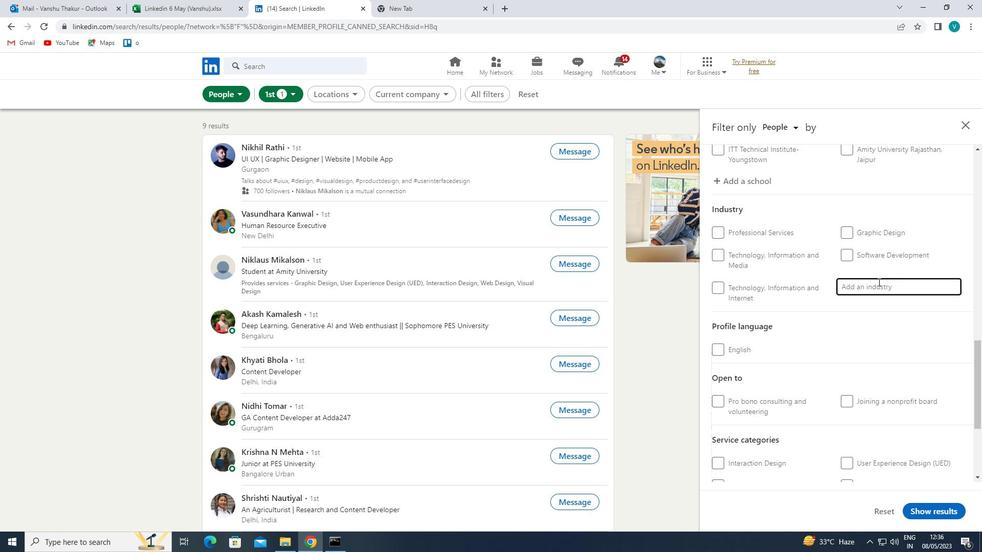 
Action: Key pressed <Key.shift><Key.shift>RELEGIOUS<Key.space>
Screenshot: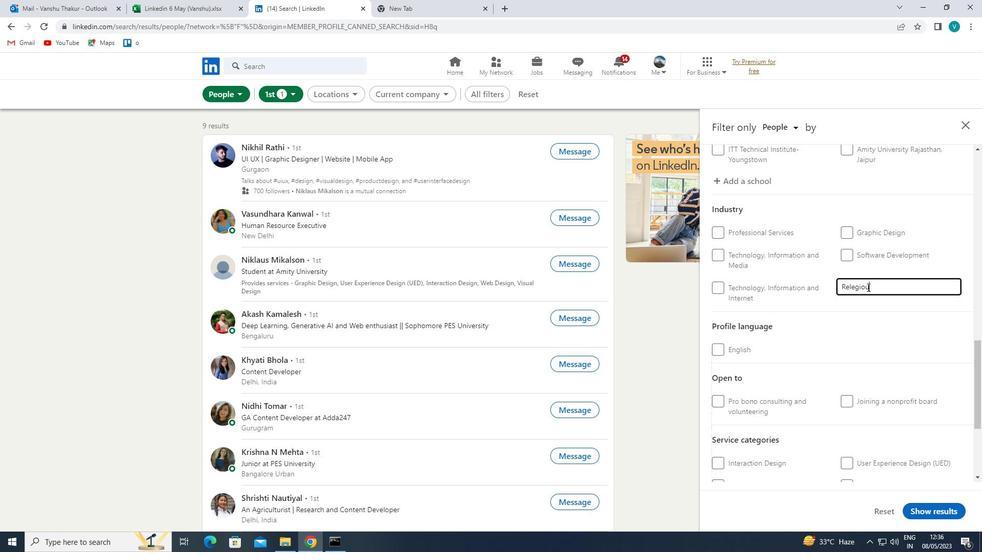 
Action: Mouse moved to (961, 323)
Screenshot: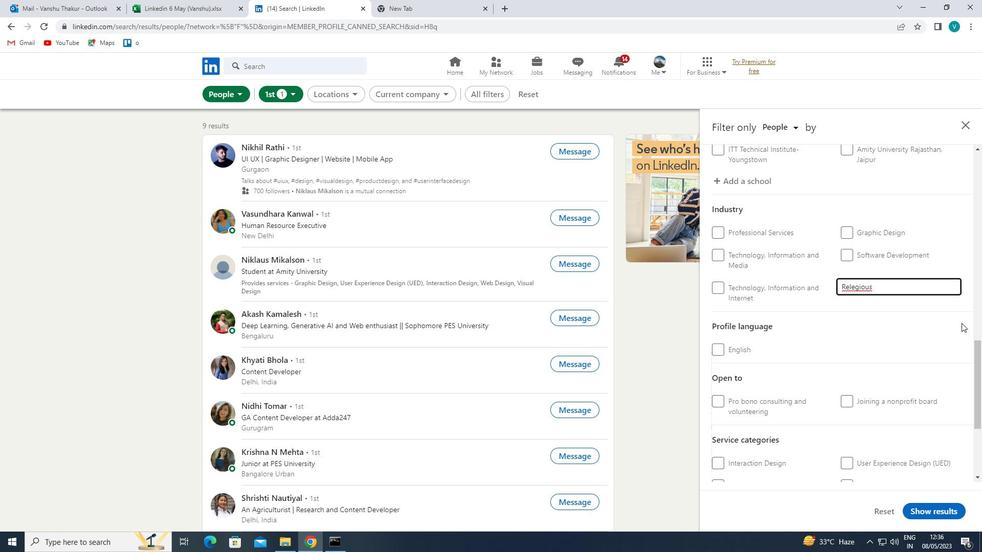 
Action: Key pressed <Key.shift>INSTITUTIONS
Screenshot: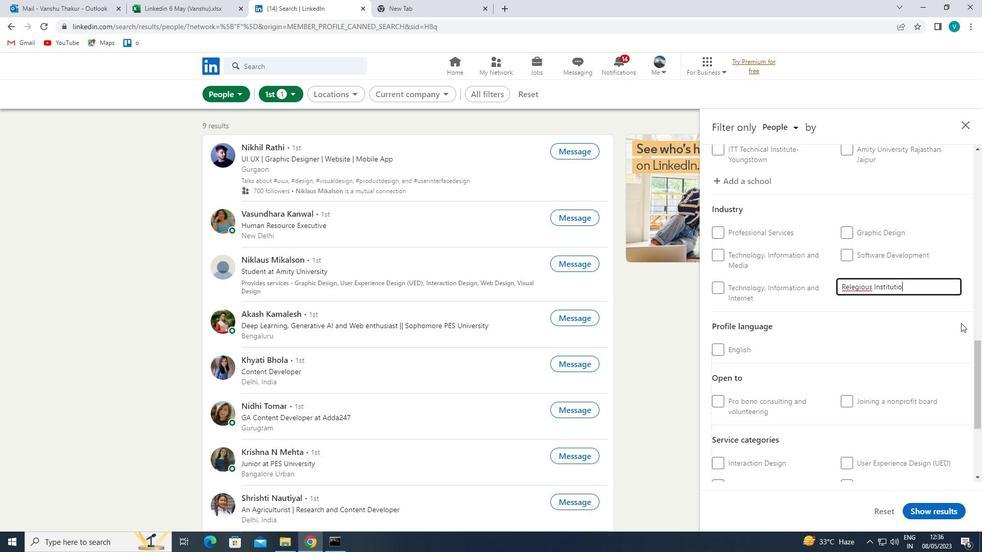 
Action: Mouse moved to (881, 336)
Screenshot: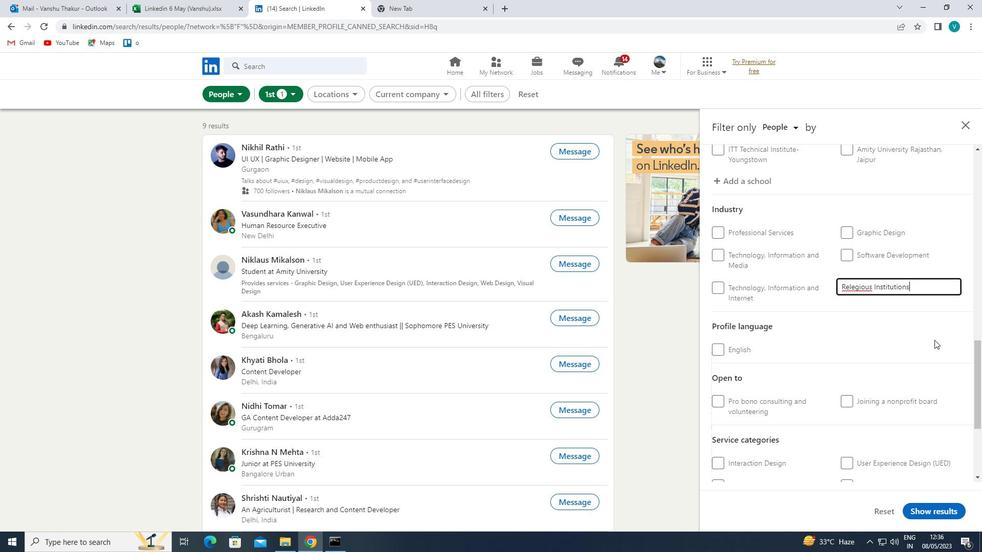 
Action: Mouse pressed left at (881, 336)
Screenshot: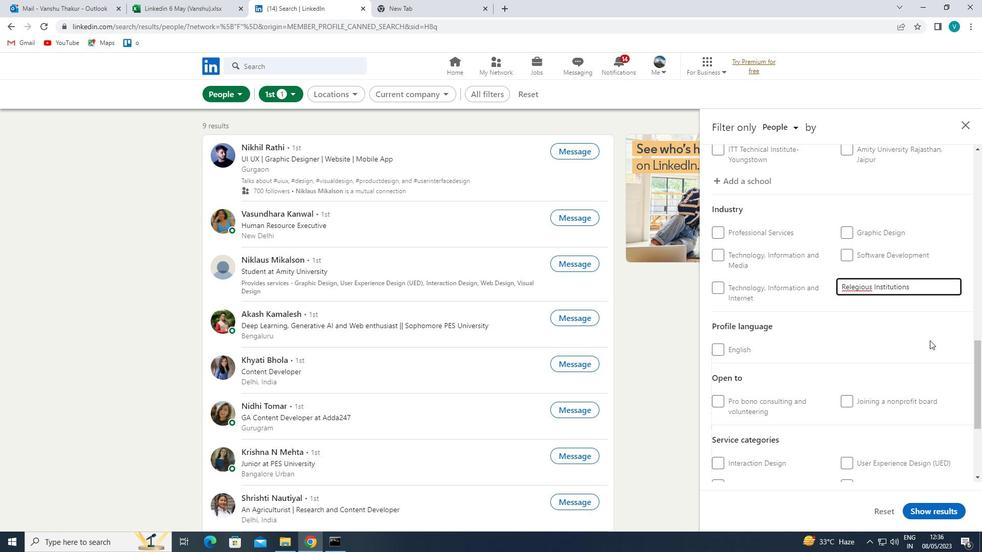 
Action: Mouse moved to (881, 336)
Screenshot: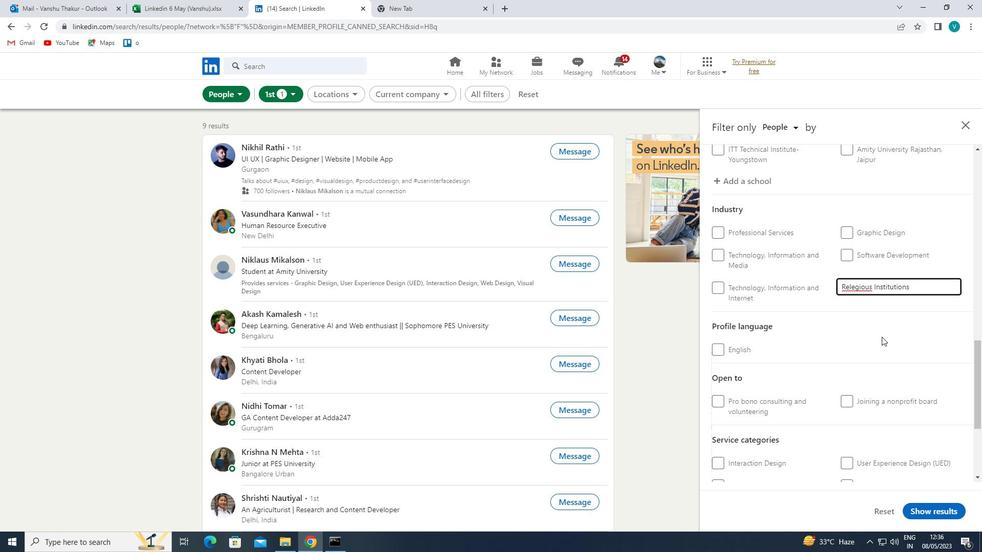 
Action: Mouse scrolled (881, 335) with delta (0, 0)
Screenshot: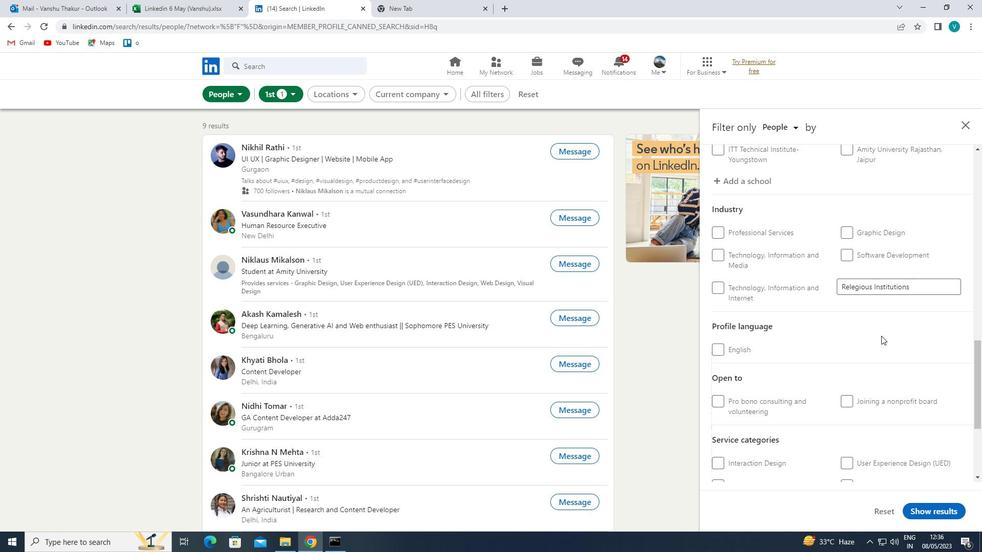 
Action: Mouse moved to (879, 336)
Screenshot: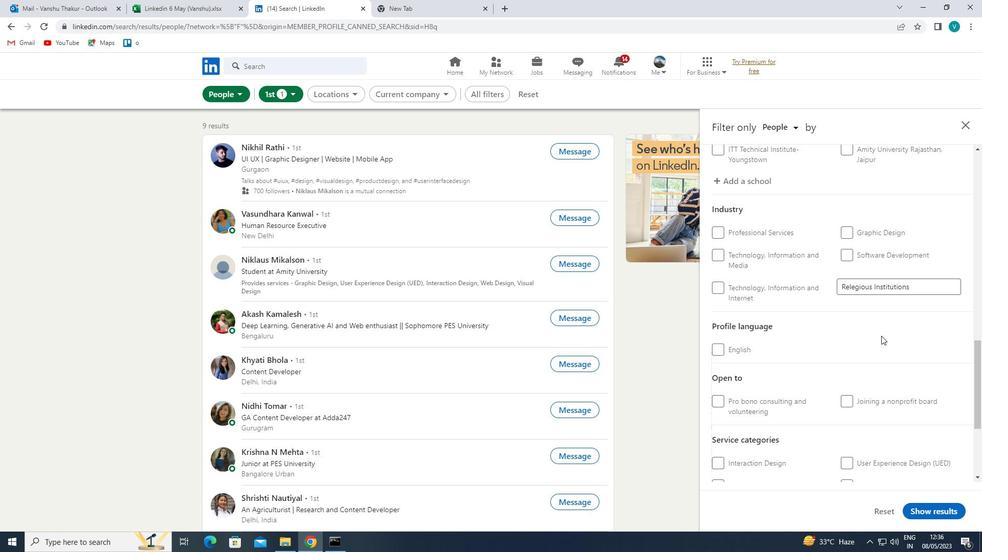 
Action: Mouse scrolled (879, 335) with delta (0, 0)
Screenshot: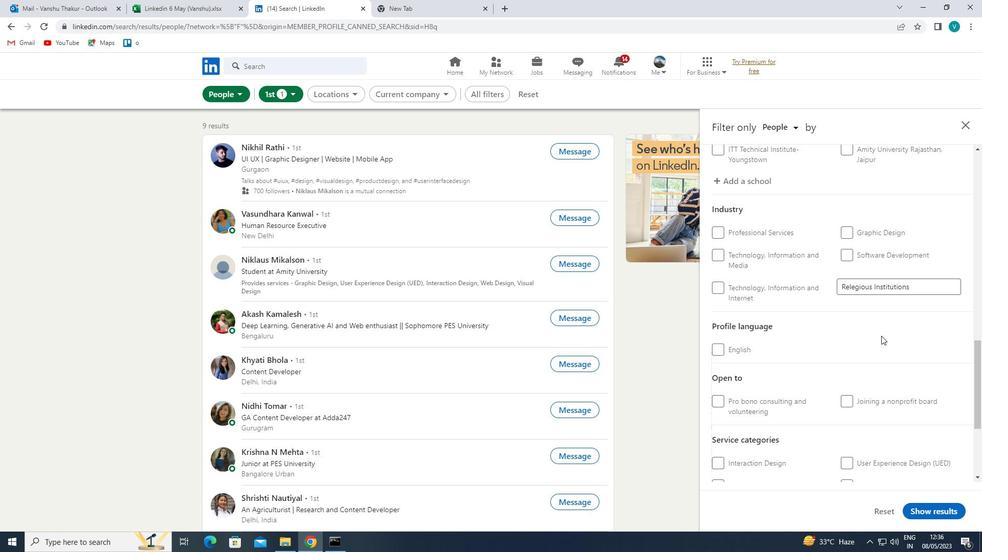 
Action: Mouse moved to (873, 359)
Screenshot: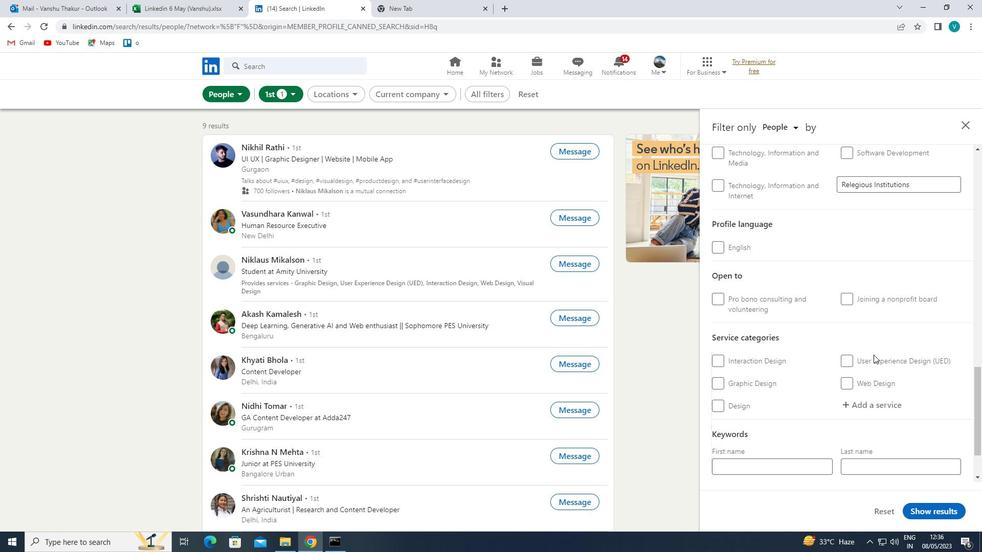 
Action: Mouse scrolled (873, 358) with delta (0, 0)
Screenshot: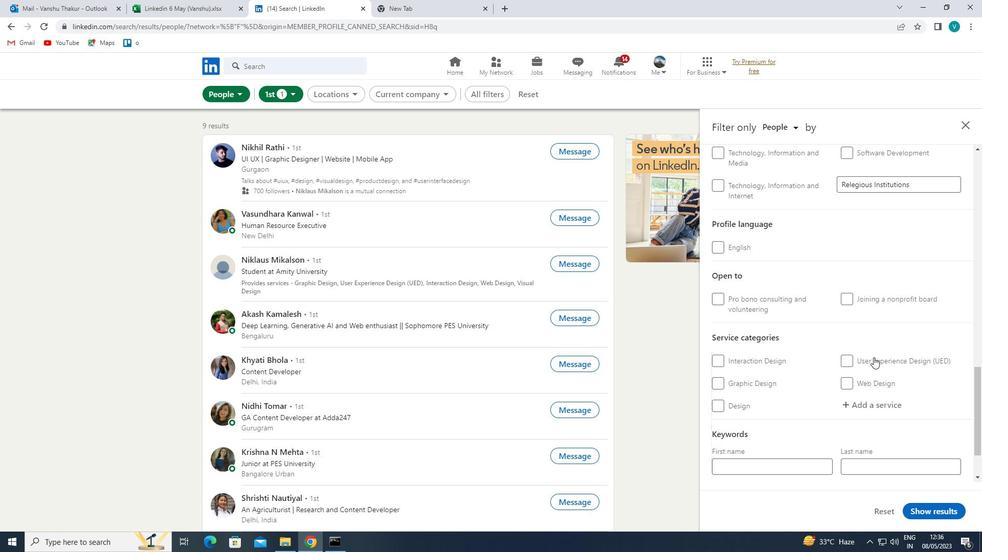 
Action: Mouse moved to (876, 346)
Screenshot: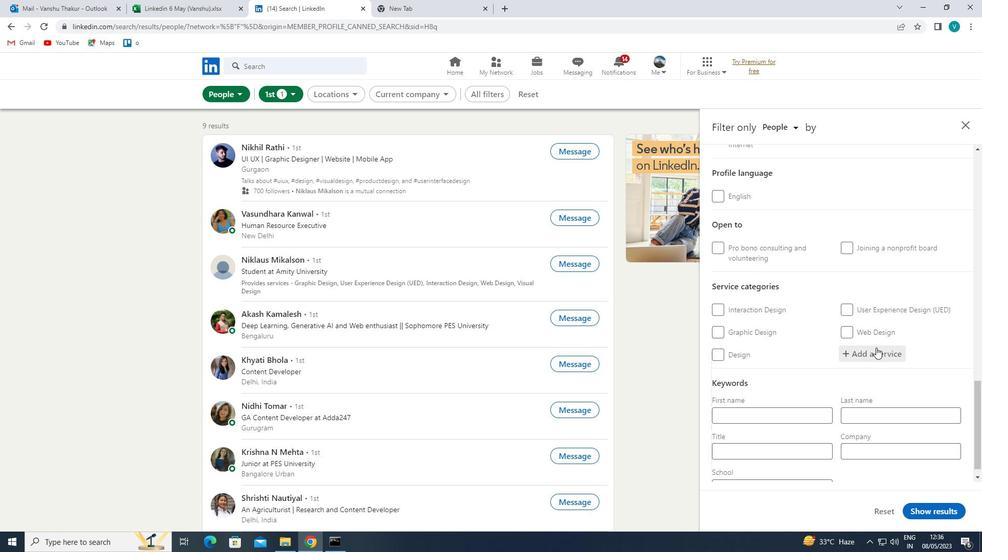 
Action: Mouse pressed left at (876, 346)
Screenshot: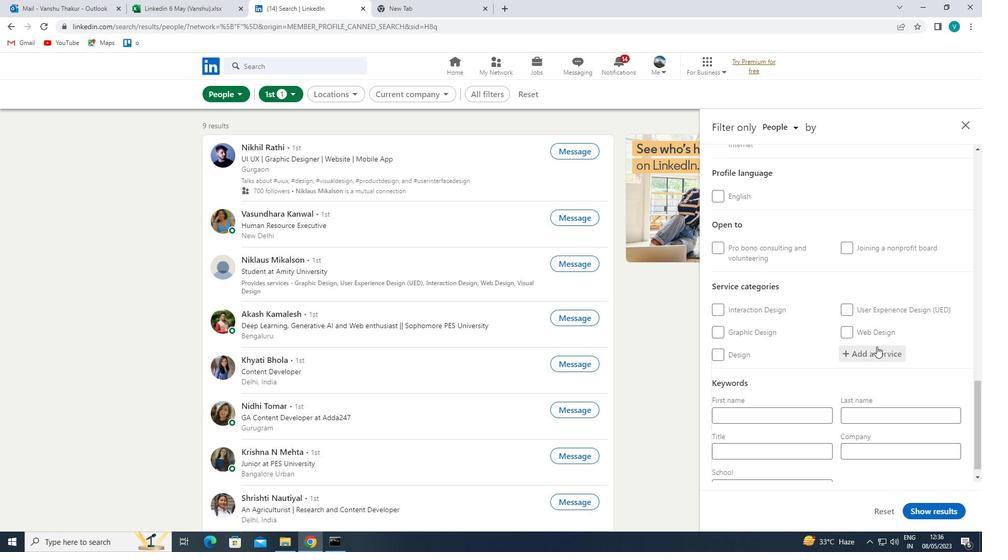
Action: Mouse moved to (878, 345)
Screenshot: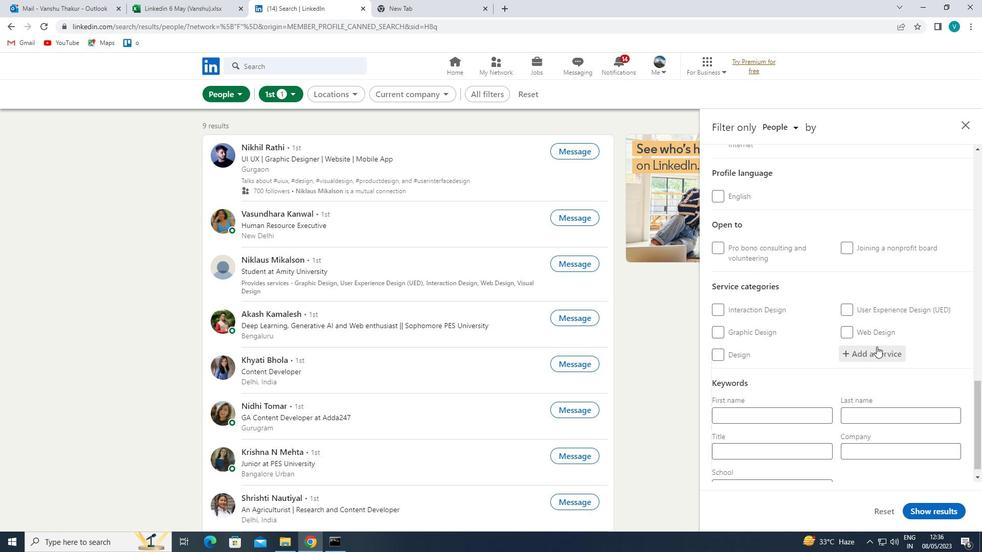 
Action: Key pressed <Key.shift>LEADERSH
Screenshot: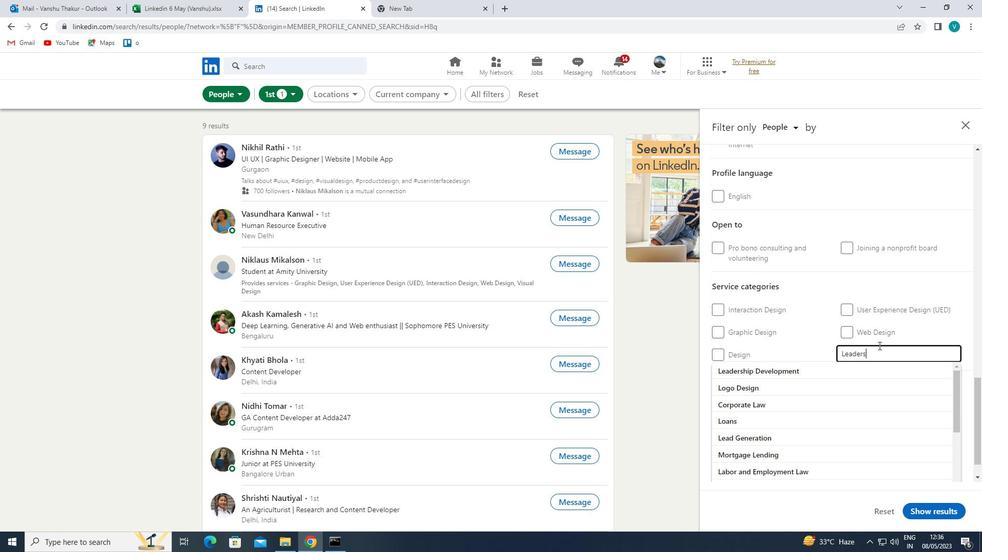 
Action: Mouse moved to (842, 363)
Screenshot: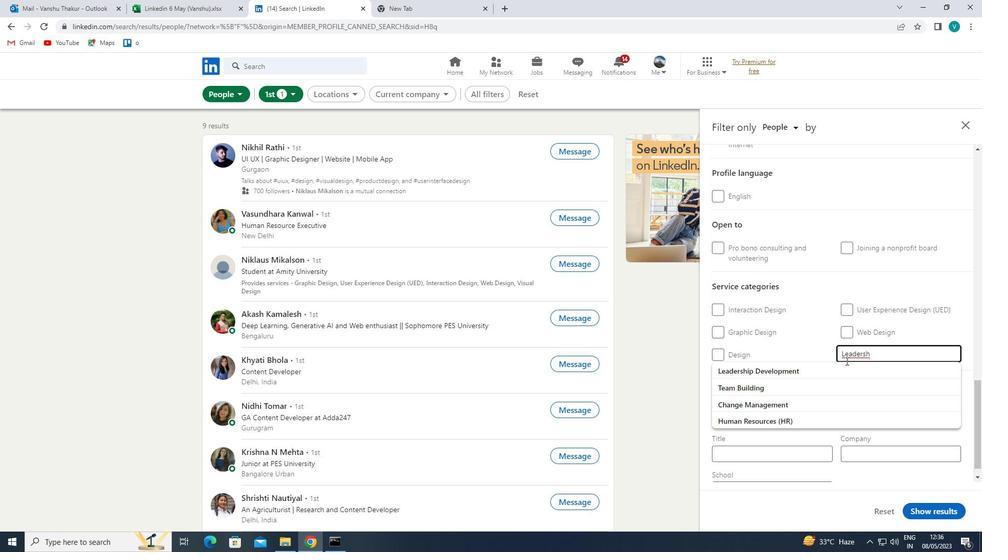
Action: Mouse pressed left at (842, 363)
Screenshot: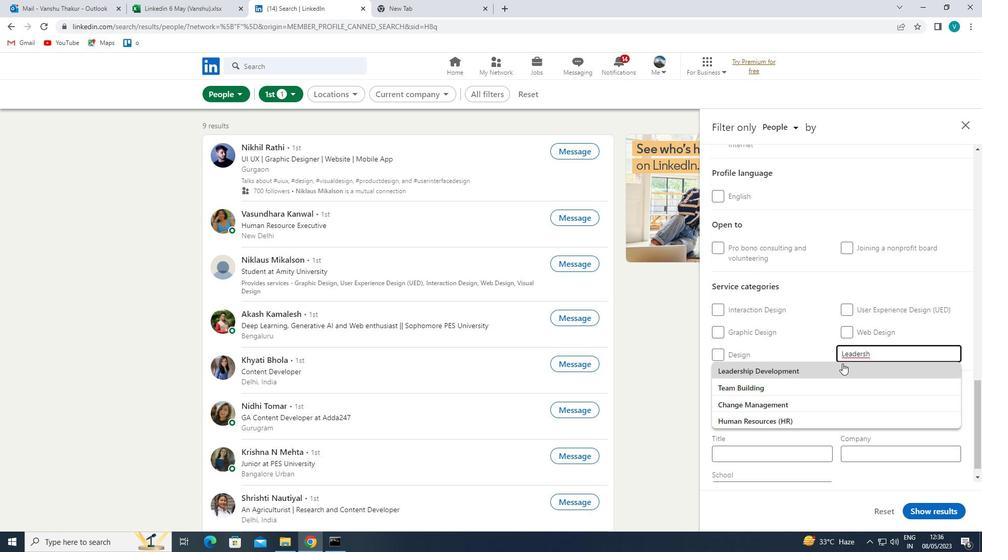 
Action: Mouse moved to (845, 362)
Screenshot: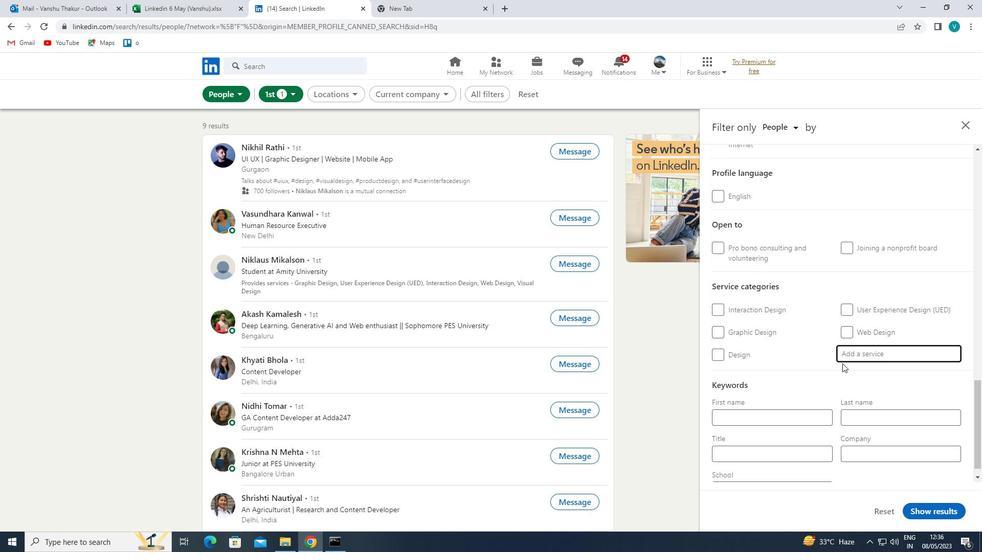 
Action: Mouse scrolled (845, 361) with delta (0, 0)
Screenshot: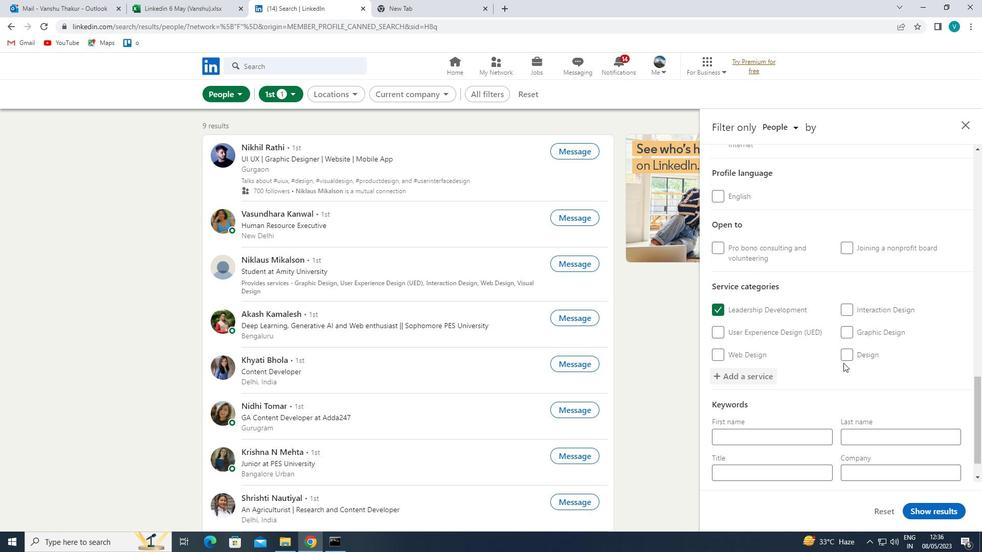 
Action: Mouse scrolled (845, 361) with delta (0, 0)
Screenshot: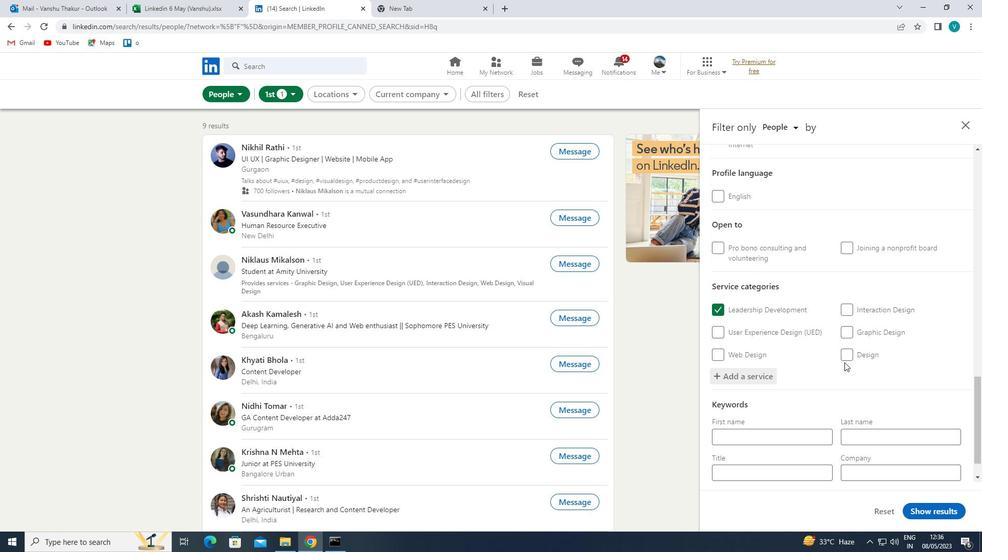
Action: Mouse scrolled (845, 361) with delta (0, 0)
Screenshot: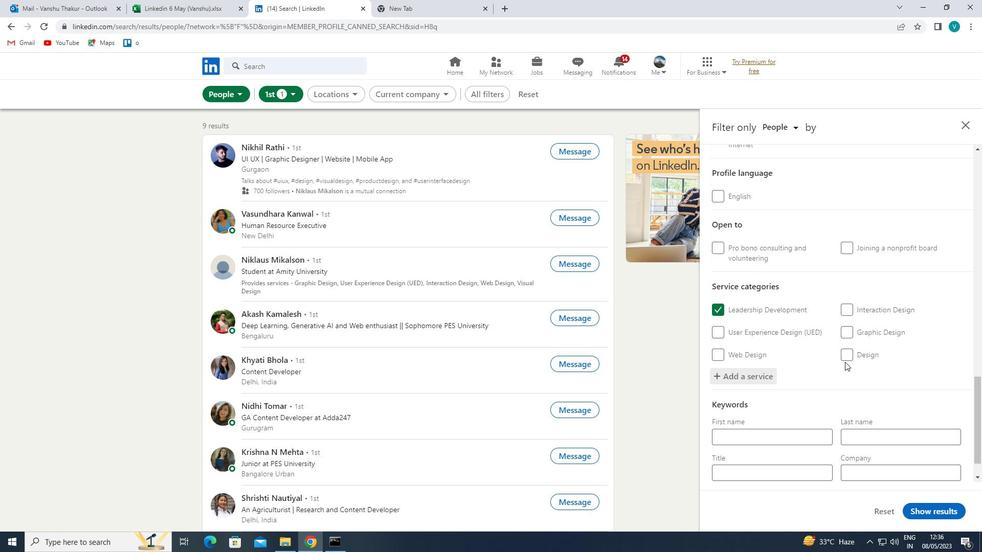 
Action: Mouse scrolled (845, 361) with delta (0, 0)
Screenshot: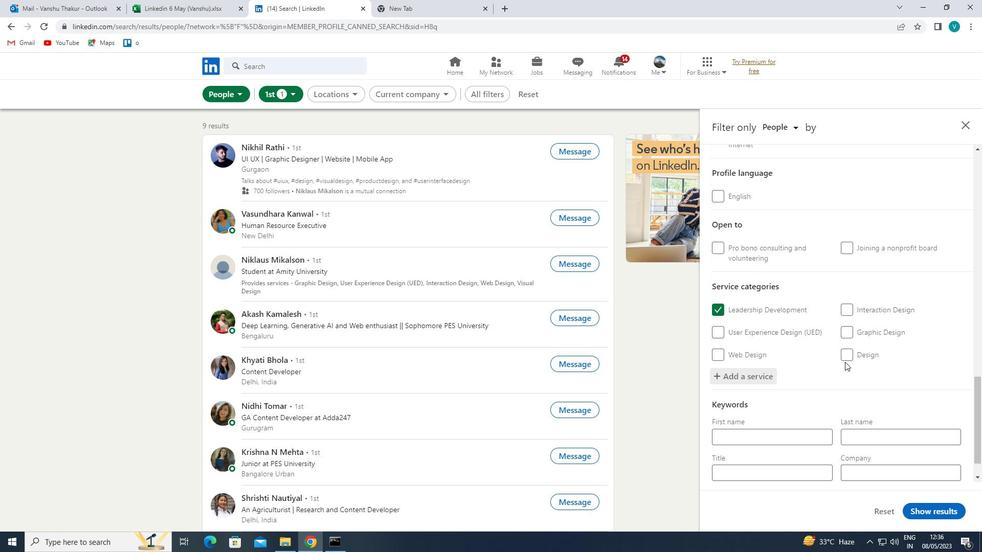 
Action: Mouse moved to (785, 432)
Screenshot: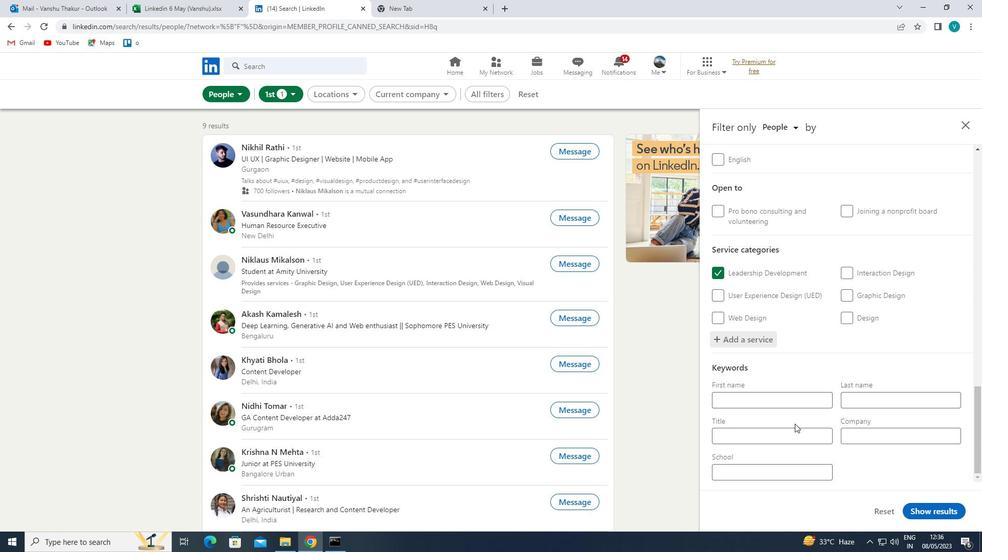 
Action: Mouse pressed left at (785, 432)
Screenshot: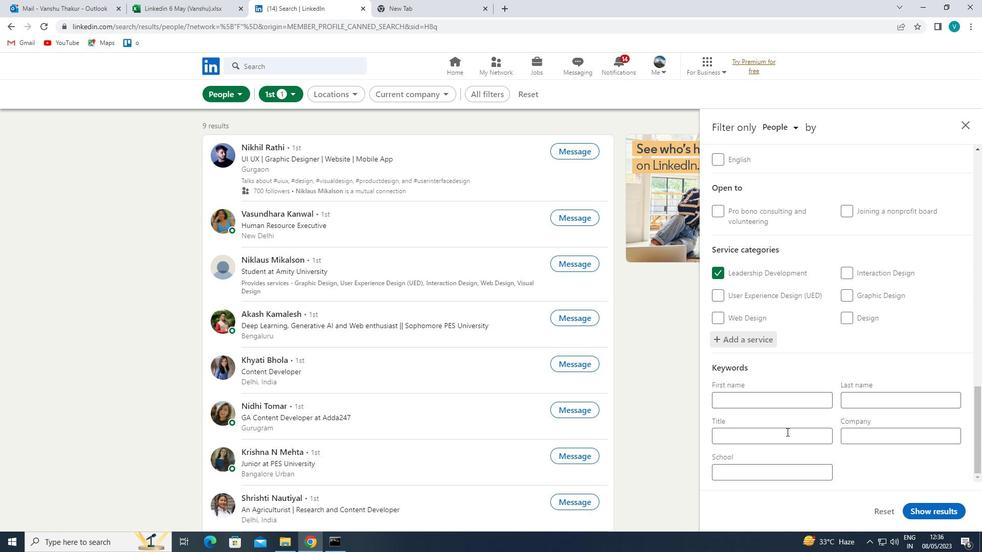 
Action: Mouse moved to (788, 426)
Screenshot: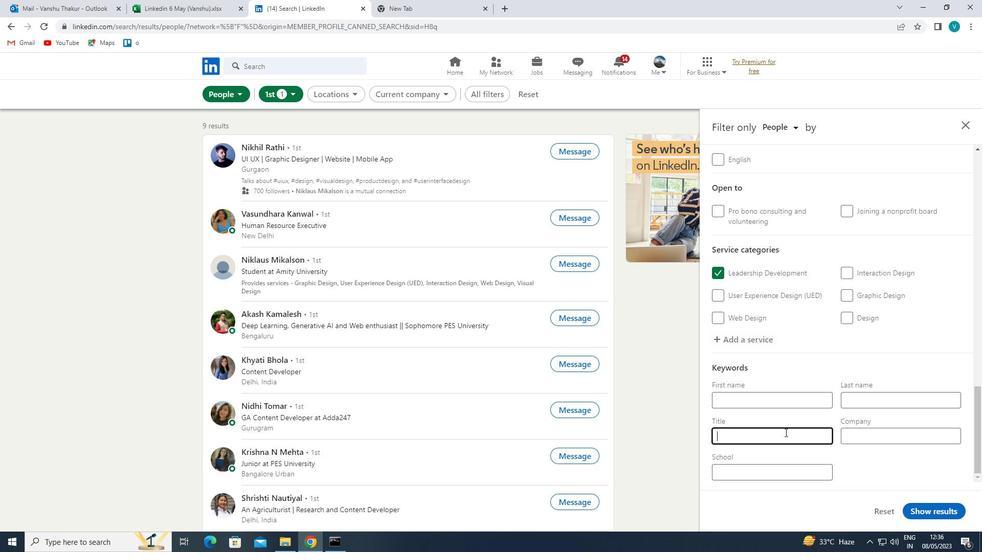 
Action: Key pressed <Key.shift>EXECUTIVE<Key.space><Key.shift>ASSISTANT<Key.space>
Screenshot: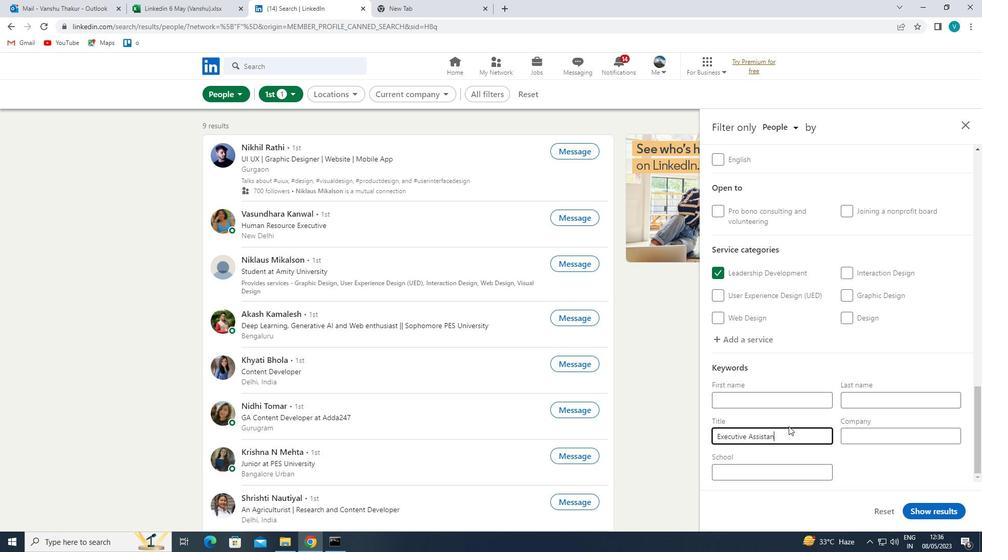 
Action: Mouse moved to (951, 508)
Screenshot: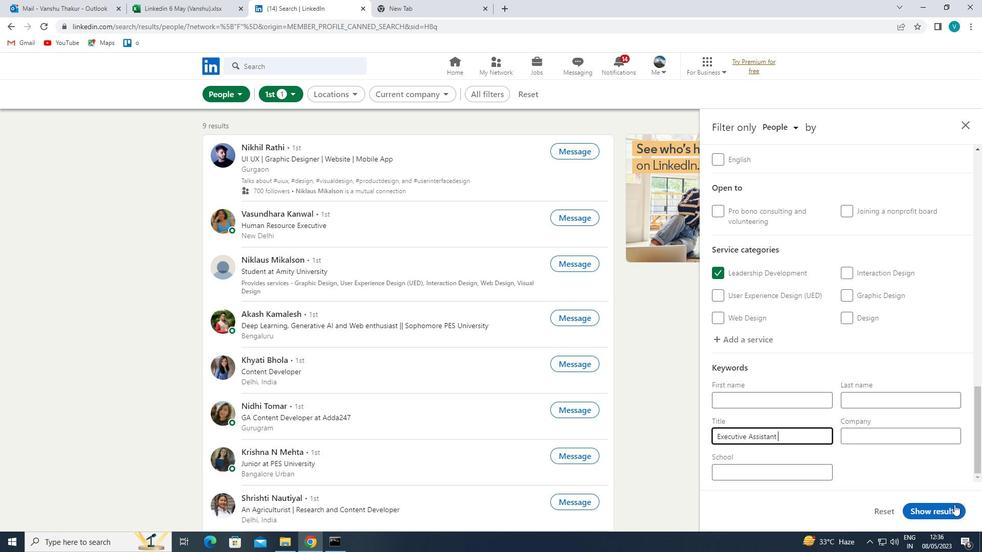 
Action: Mouse pressed left at (951, 508)
Screenshot: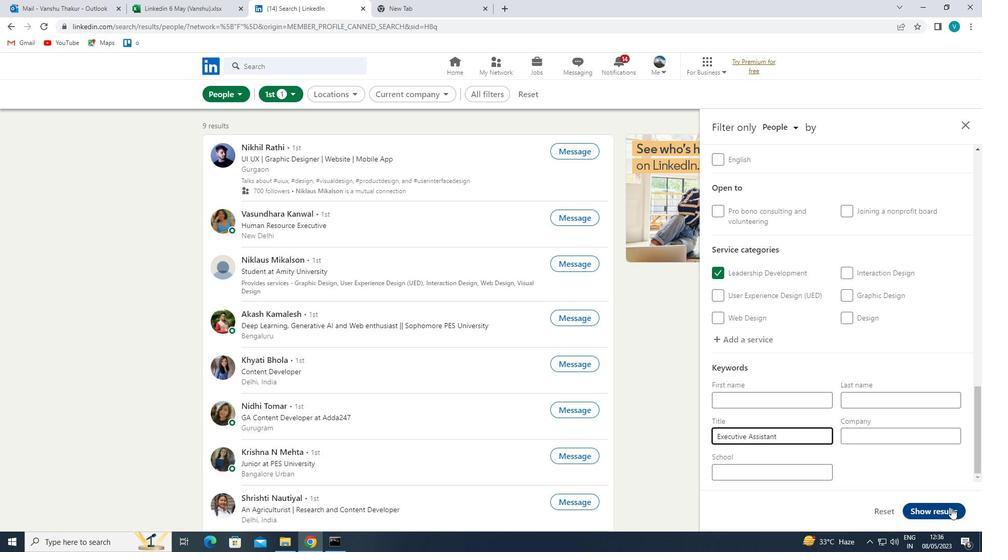 
